 Task: Create a scrum project AgileExpert. Add to scrum project AgileExpert a team member softage.2@softage.net and assign as Project Lead. Add to scrum project AgileExpert a team member softage.3@softage.net
Action: Mouse moved to (239, 76)
Screenshot: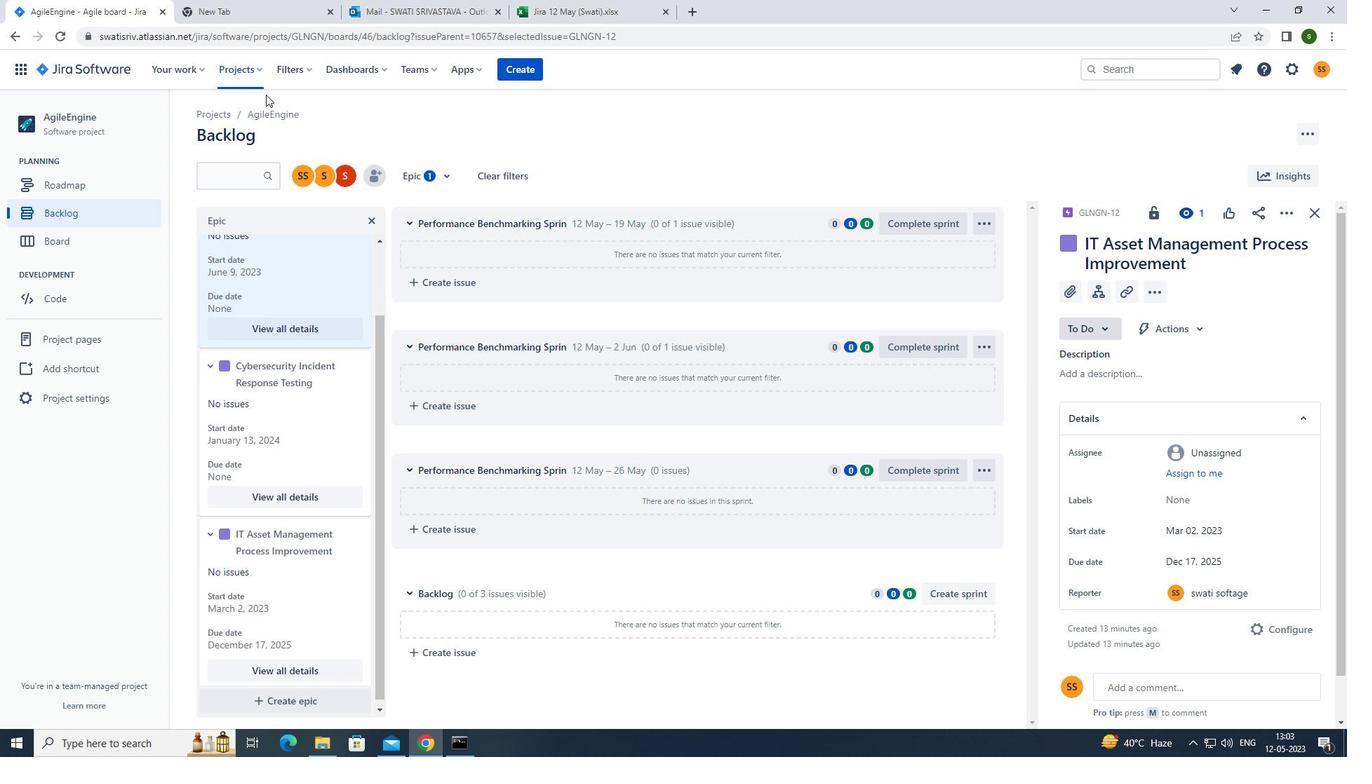 
Action: Mouse pressed left at (239, 76)
Screenshot: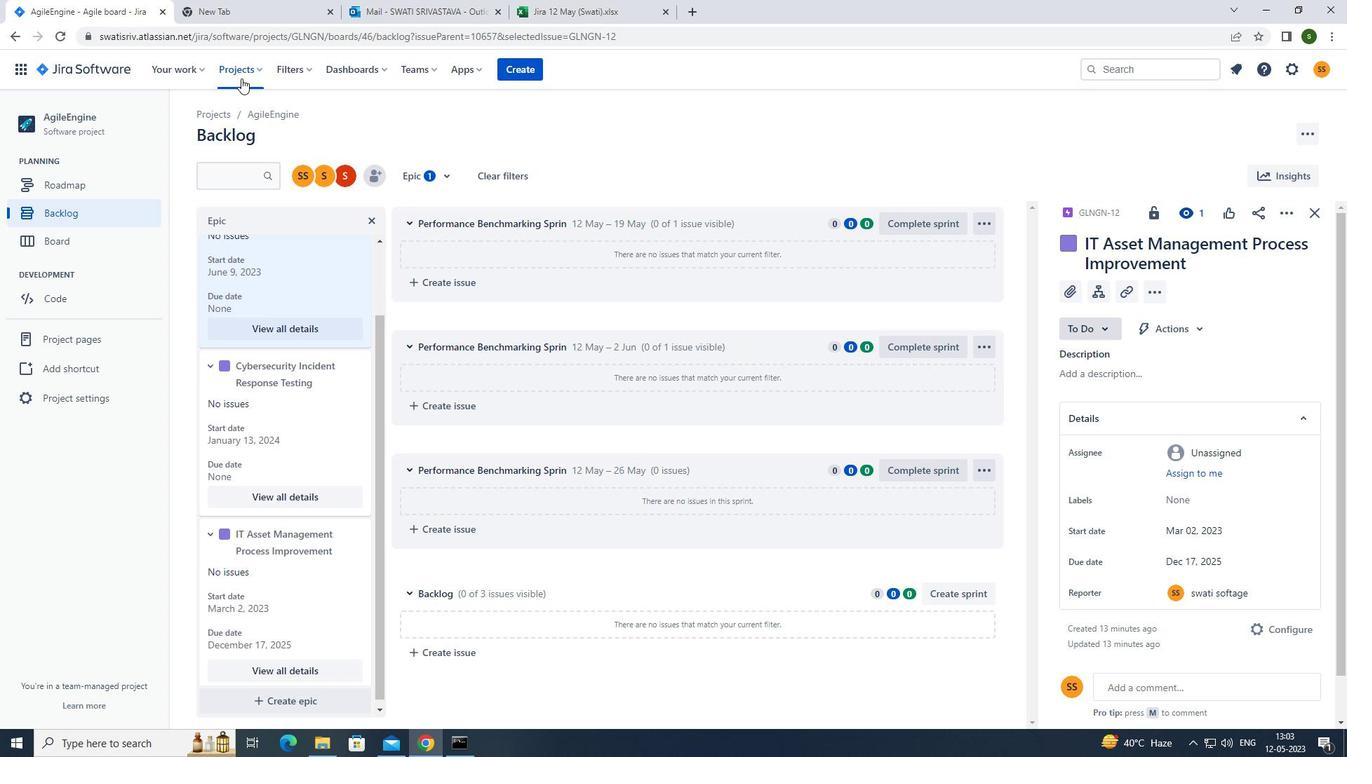 
Action: Mouse moved to (265, 349)
Screenshot: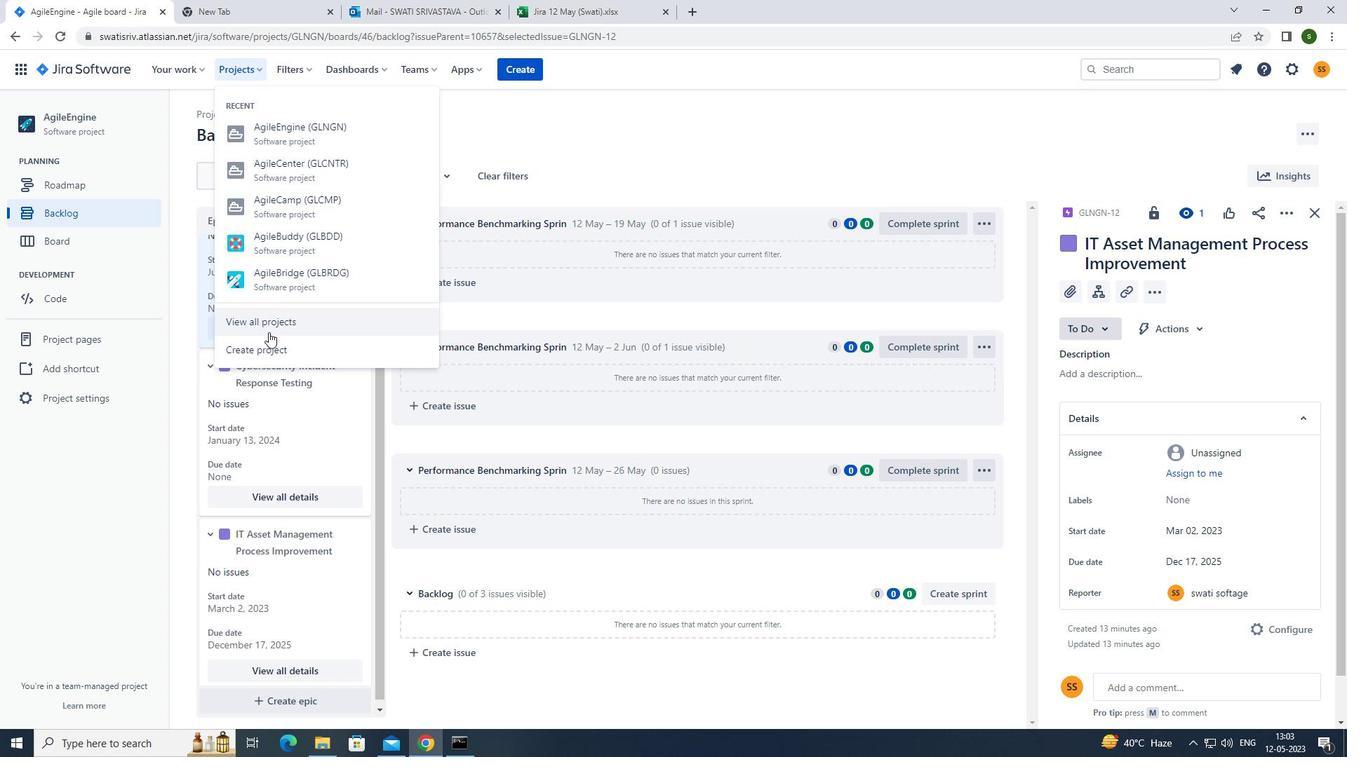 
Action: Mouse pressed left at (265, 349)
Screenshot: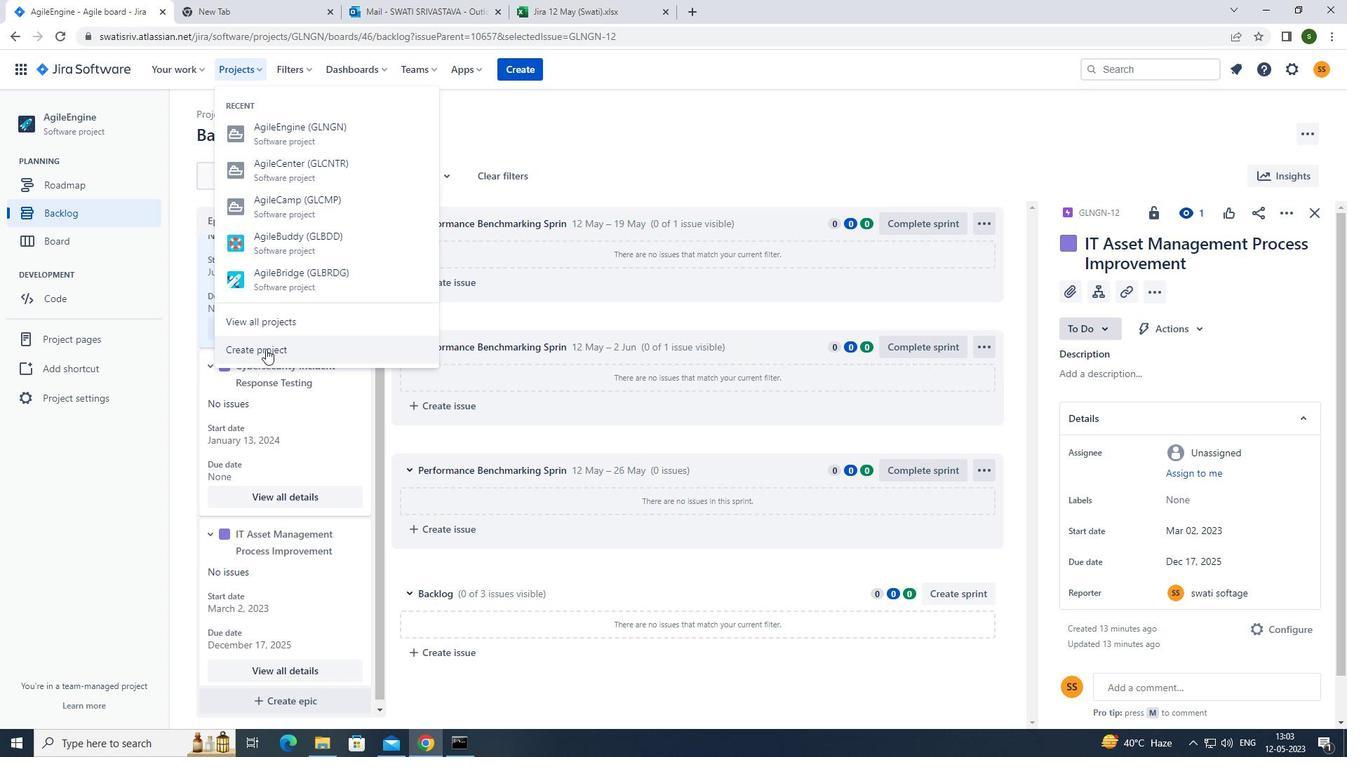 
Action: Mouse moved to (879, 337)
Screenshot: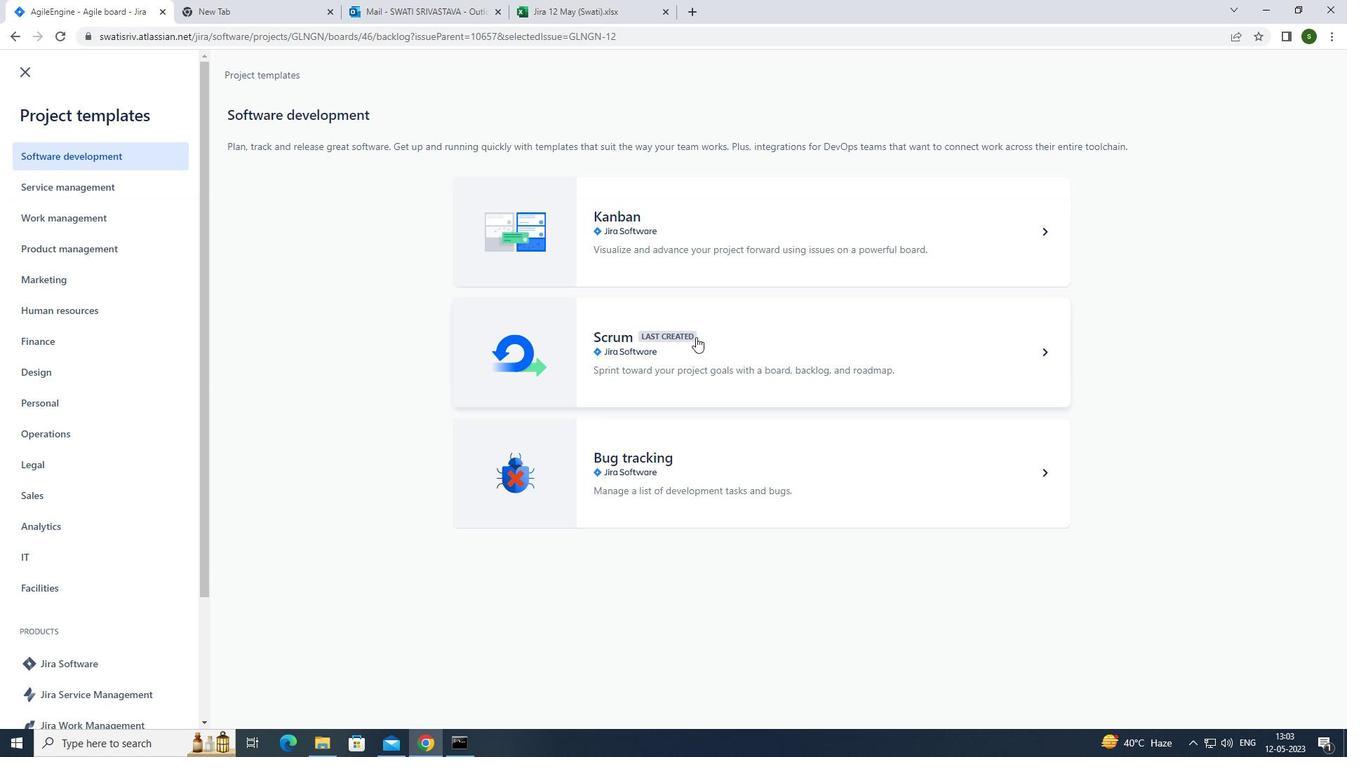 
Action: Mouse pressed left at (879, 337)
Screenshot: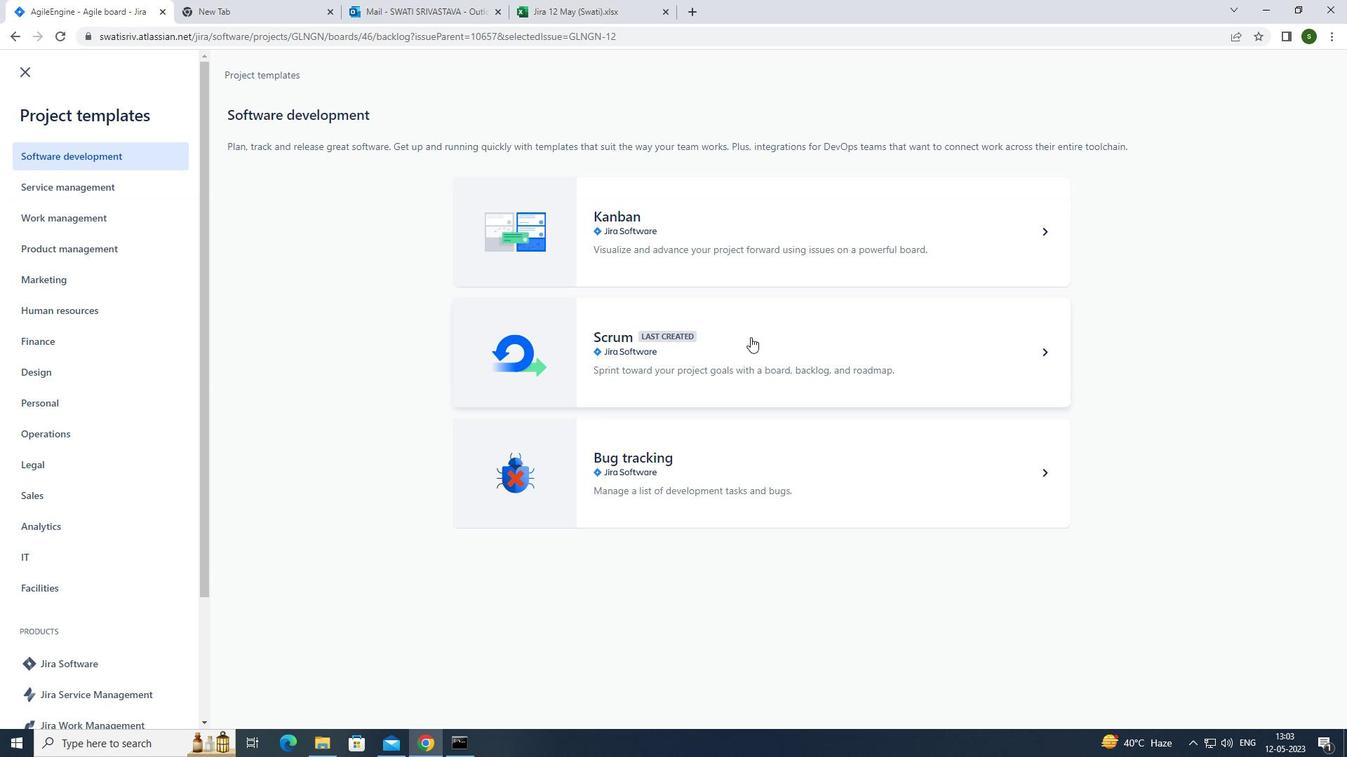 
Action: Mouse moved to (1045, 695)
Screenshot: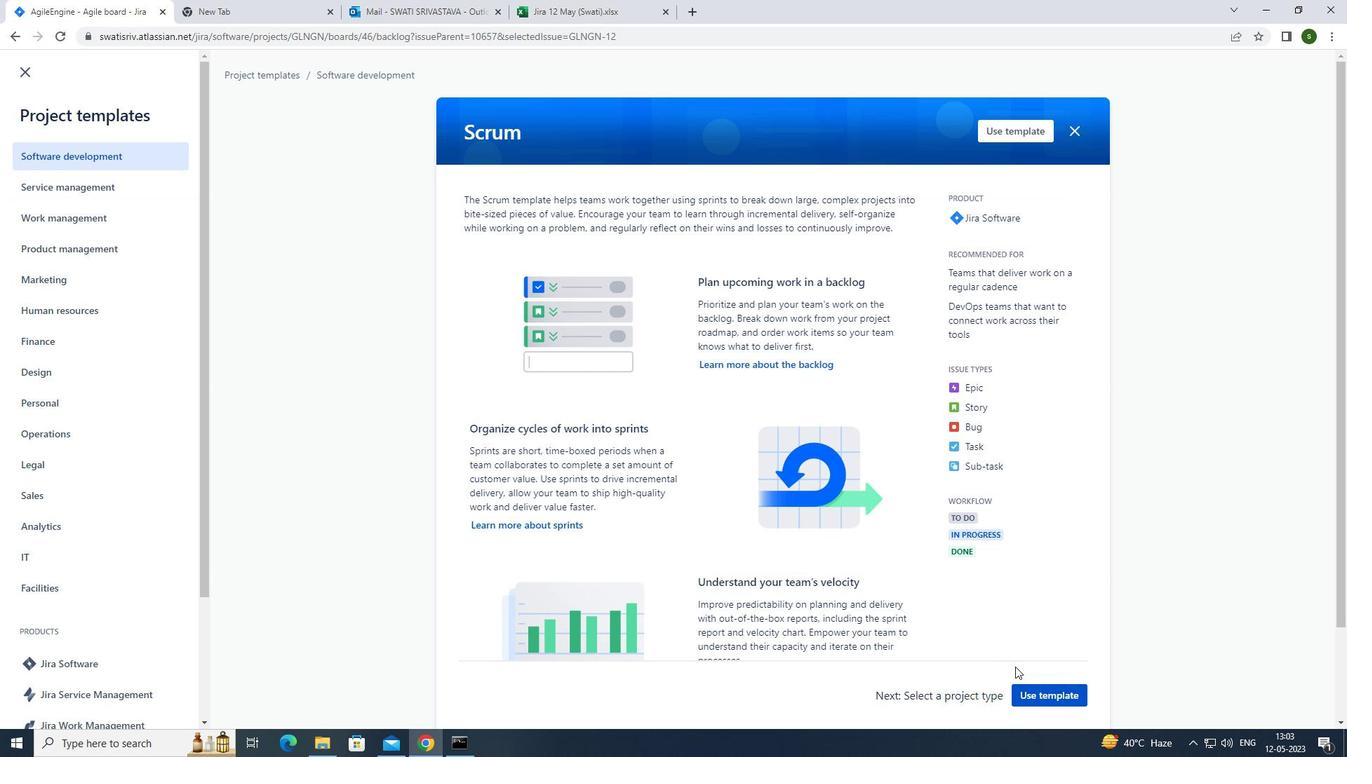 
Action: Mouse pressed left at (1045, 695)
Screenshot: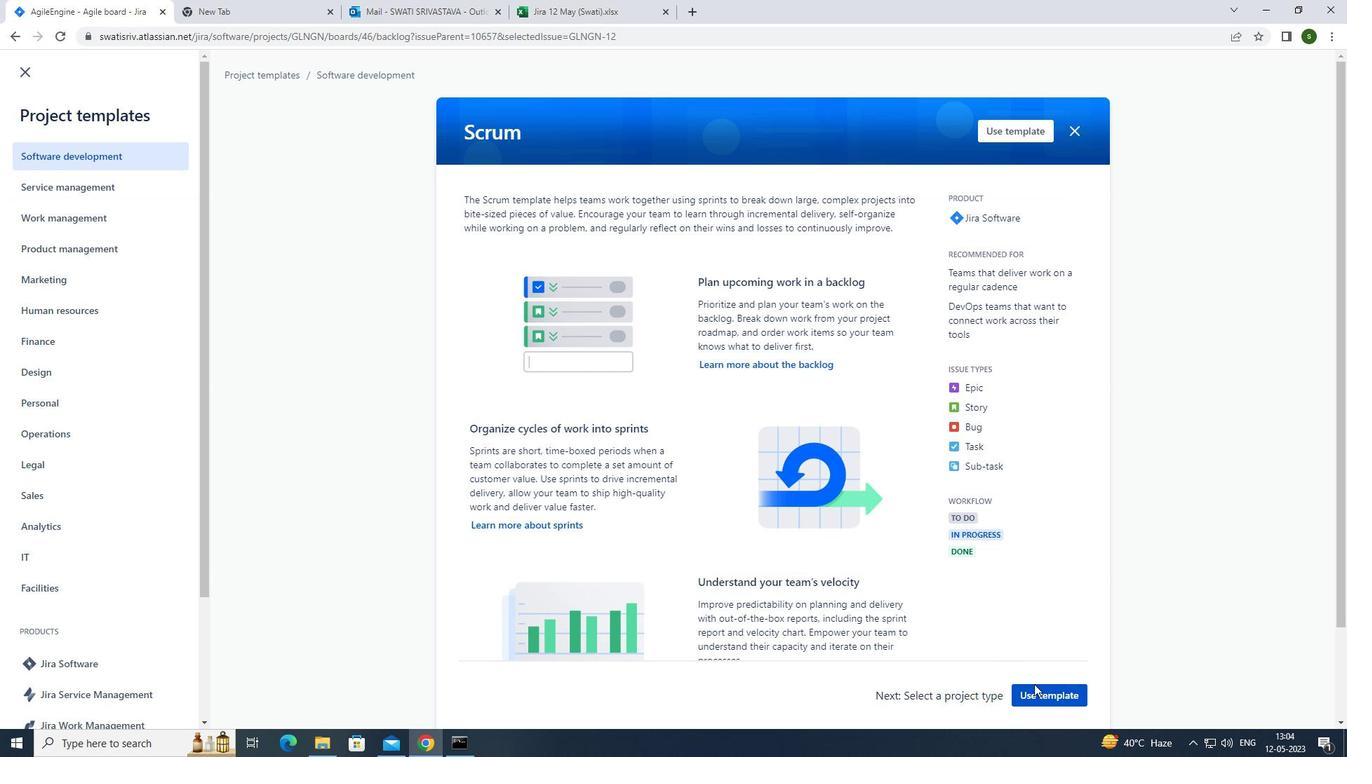 
Action: Mouse moved to (583, 682)
Screenshot: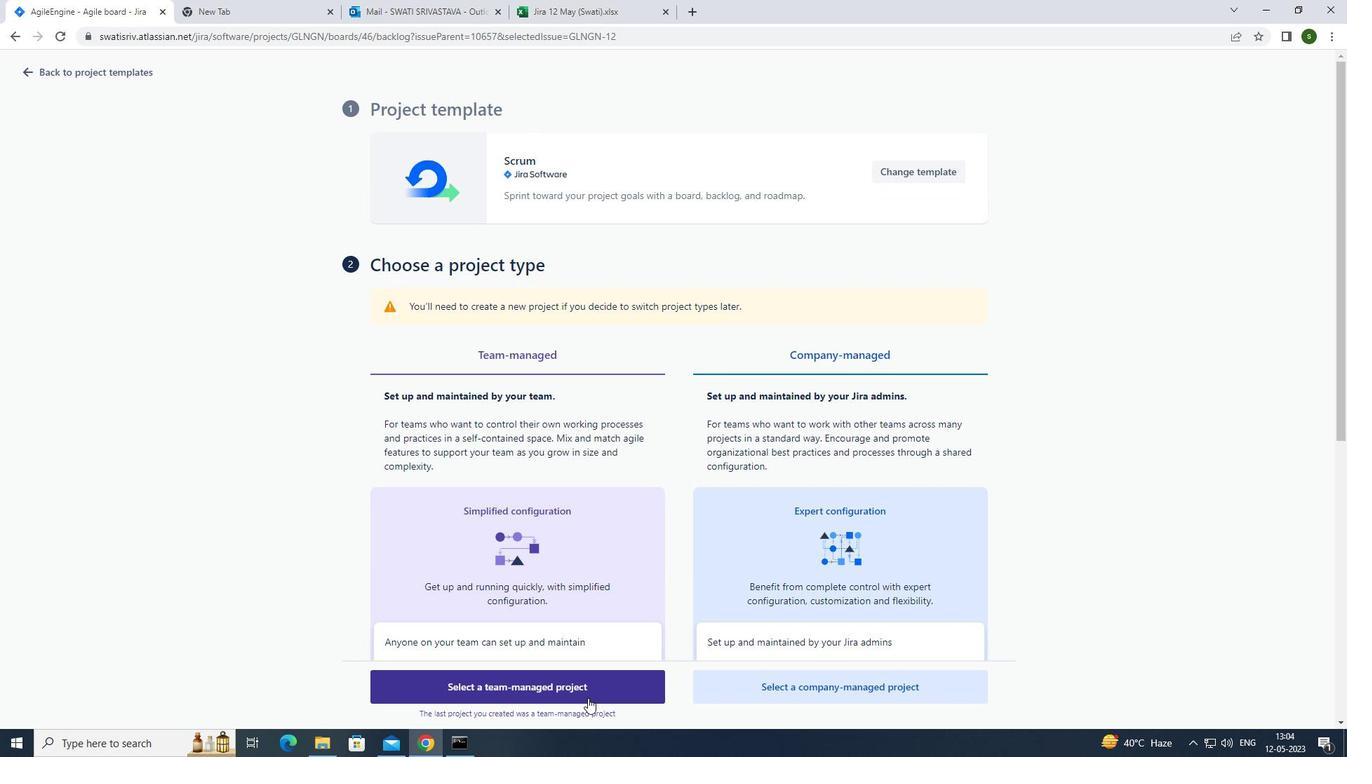 
Action: Mouse pressed left at (583, 682)
Screenshot: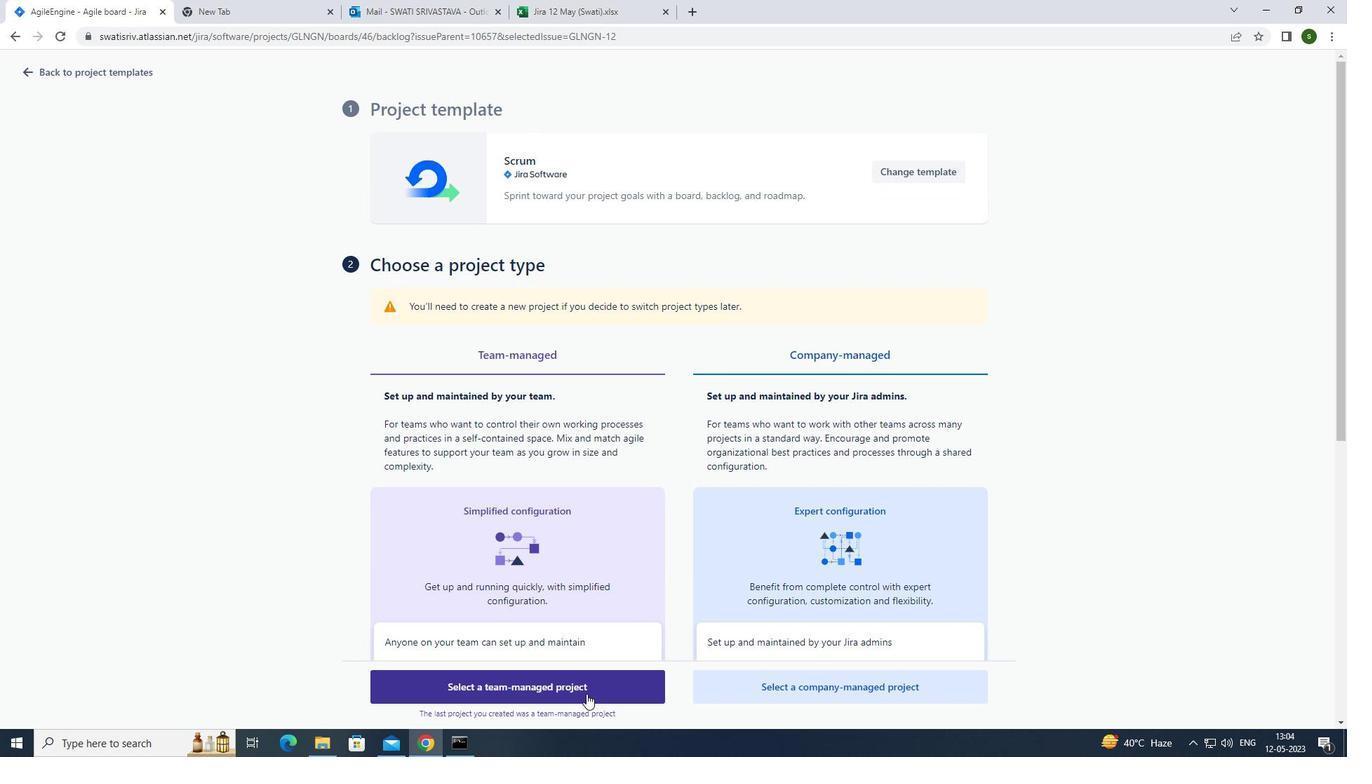 
Action: Mouse moved to (454, 317)
Screenshot: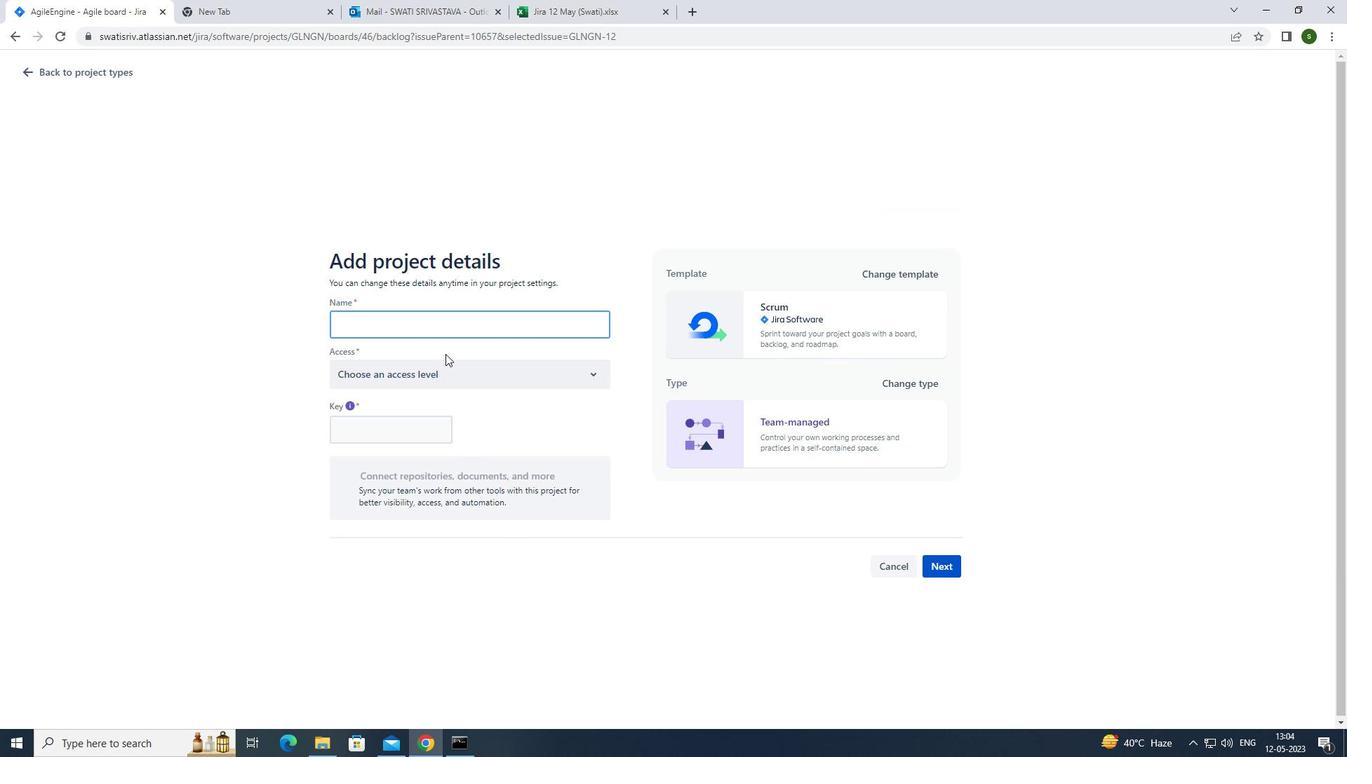
Action: Mouse pressed left at (454, 317)
Screenshot: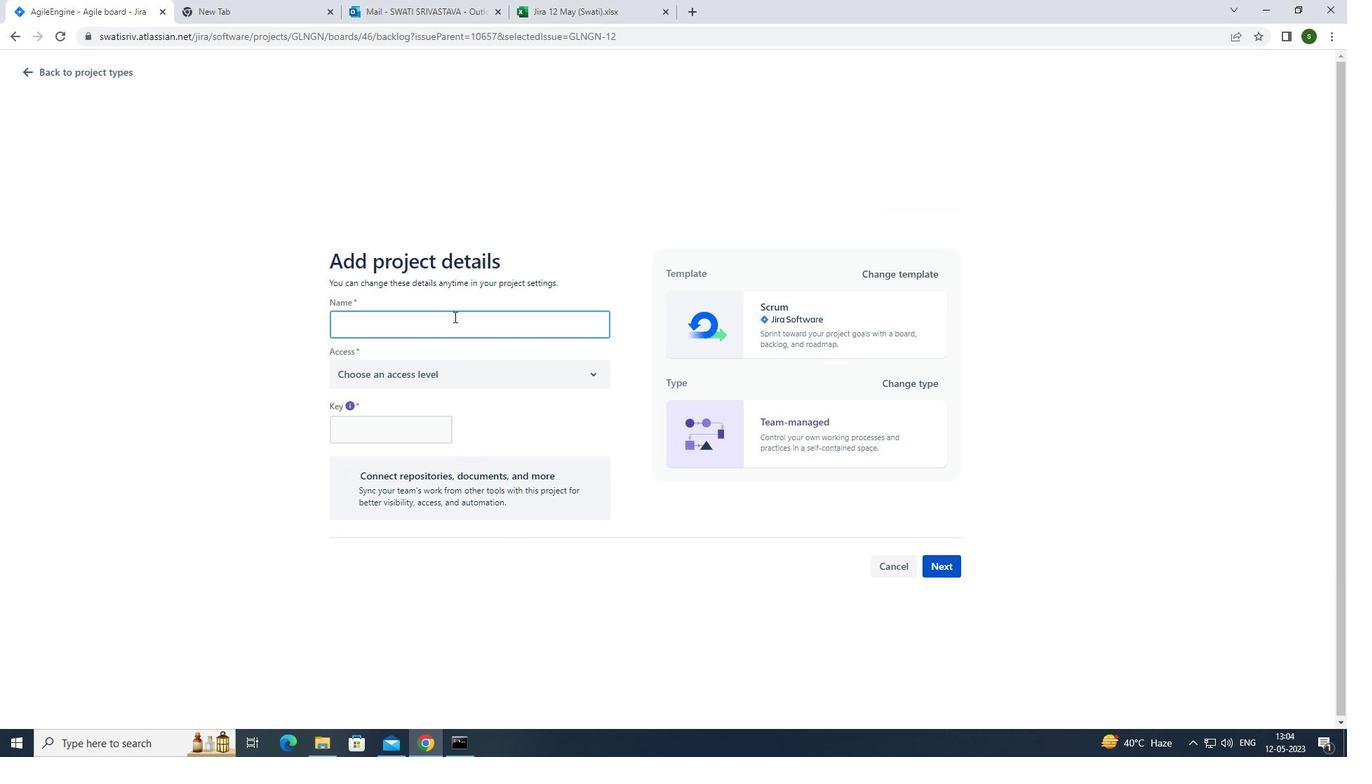 
Action: Key pressed <Key.caps_lock>a<Key.caps_lock>gile<Key.caps_lock>e<Key.caps_lock>xpert
Screenshot: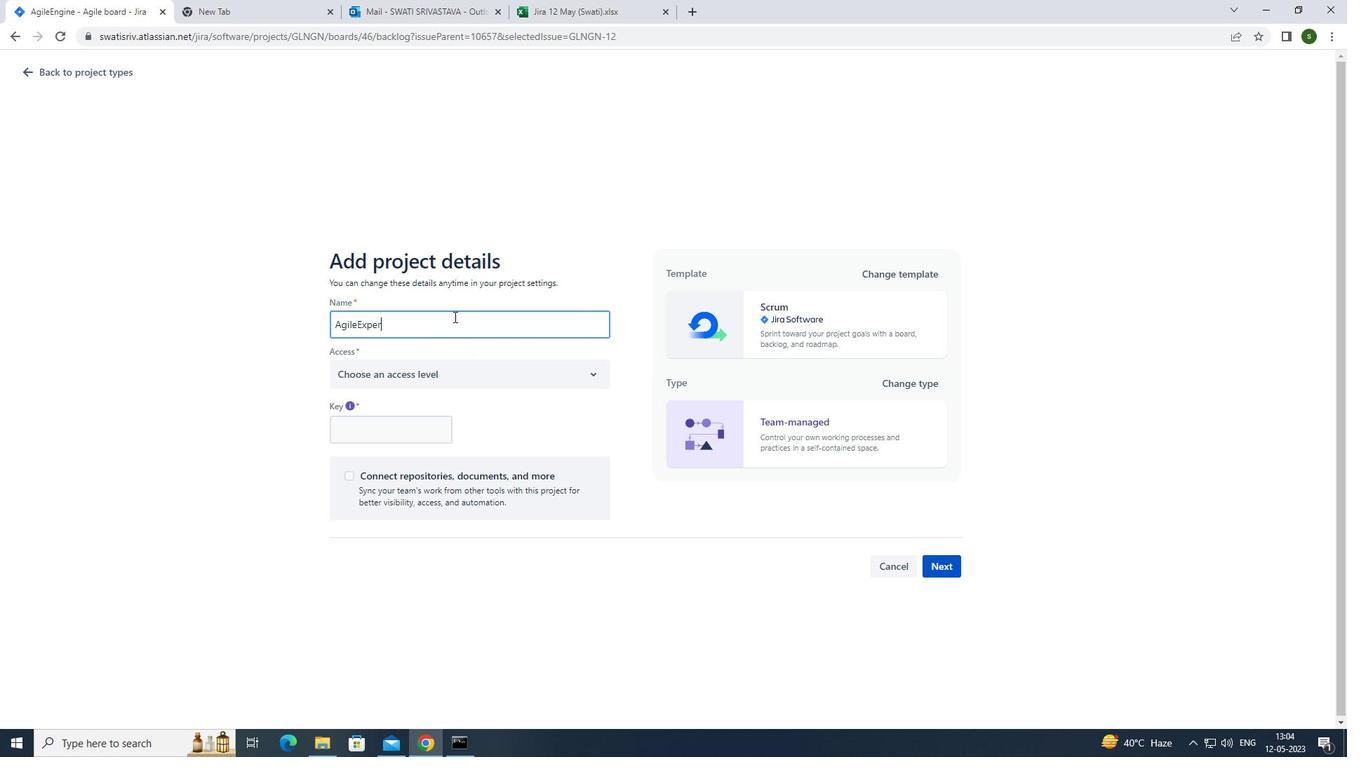 
Action: Mouse moved to (477, 376)
Screenshot: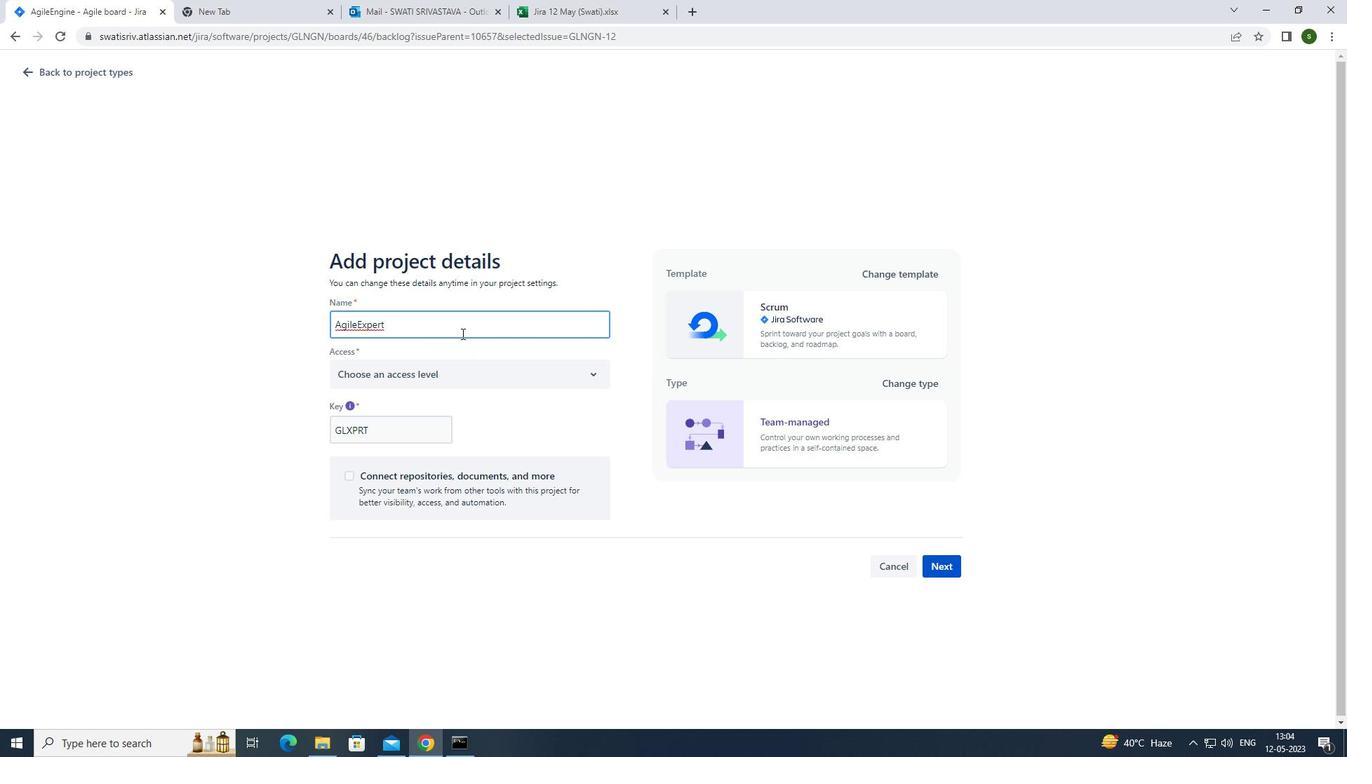 
Action: Mouse pressed left at (477, 376)
Screenshot: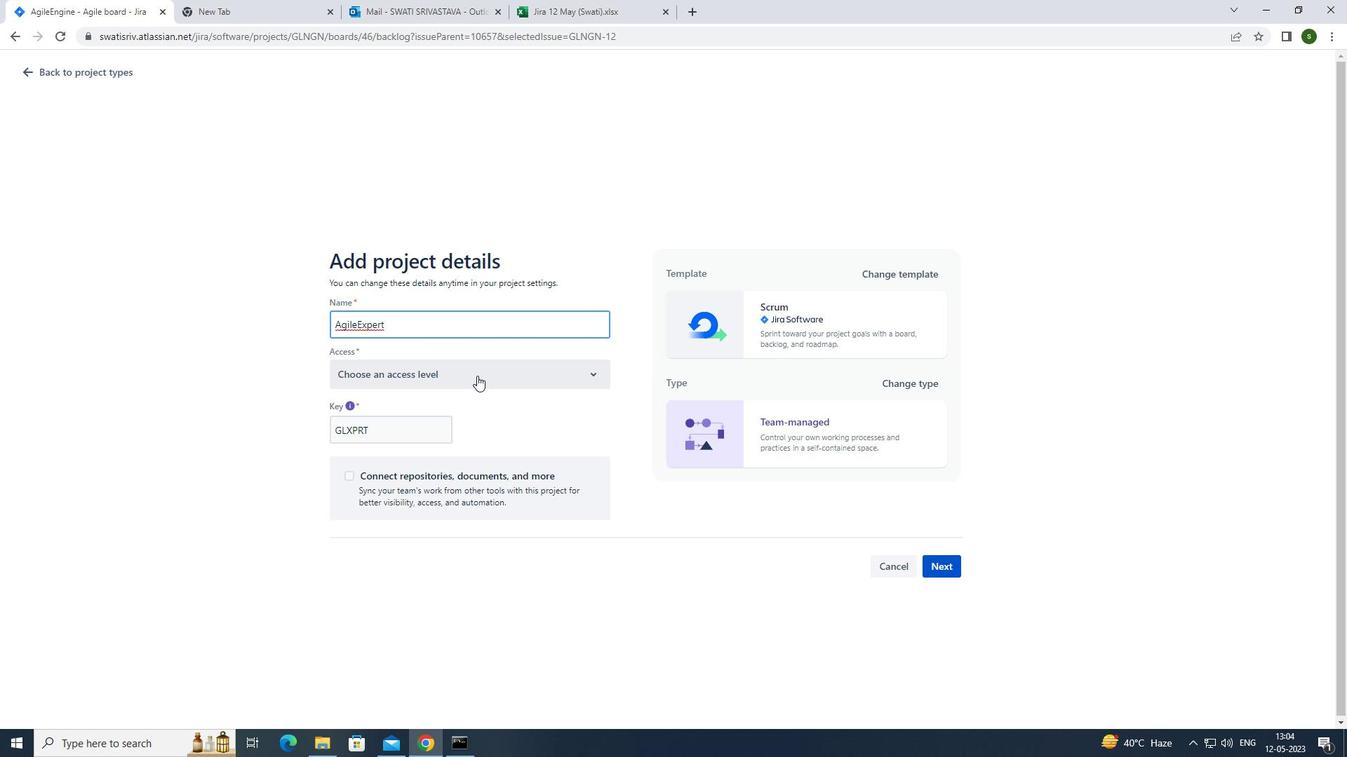 
Action: Mouse moved to (450, 410)
Screenshot: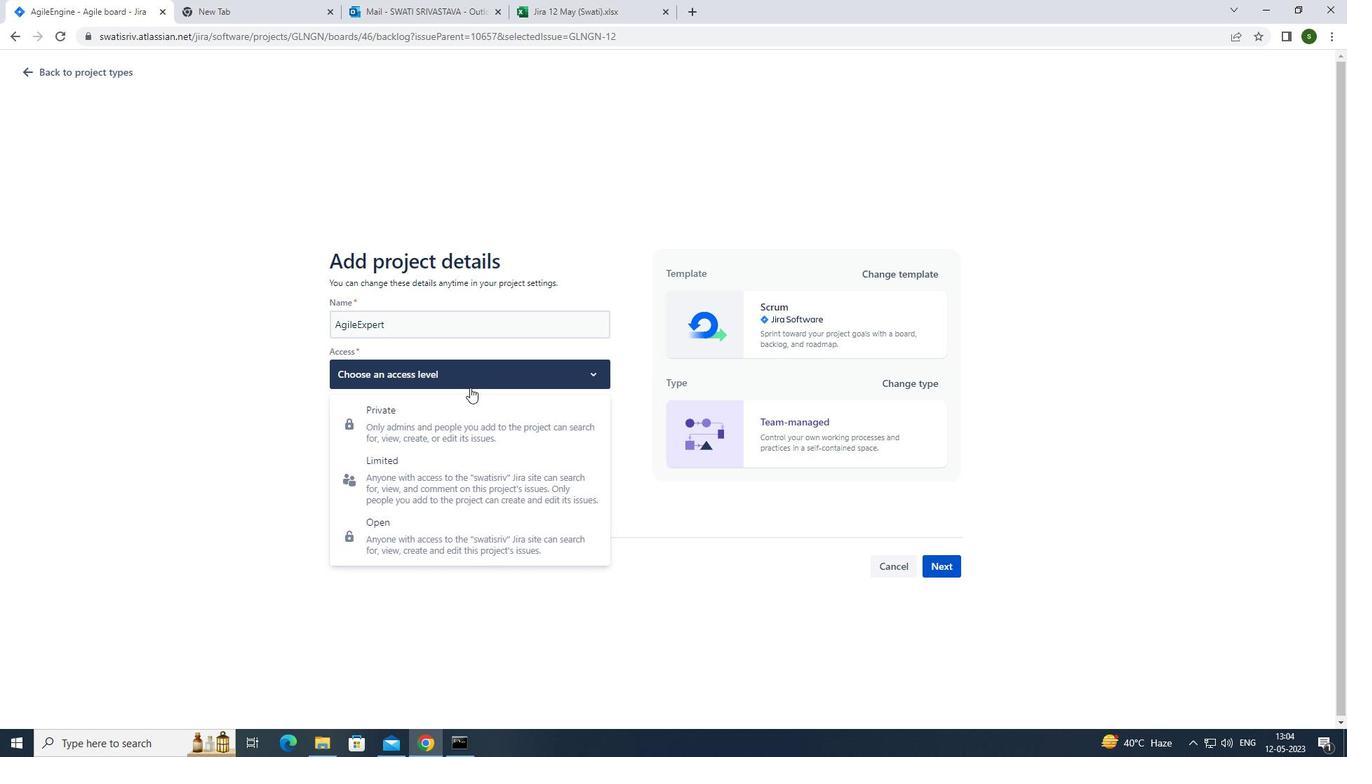 
Action: Mouse pressed left at (450, 410)
Screenshot: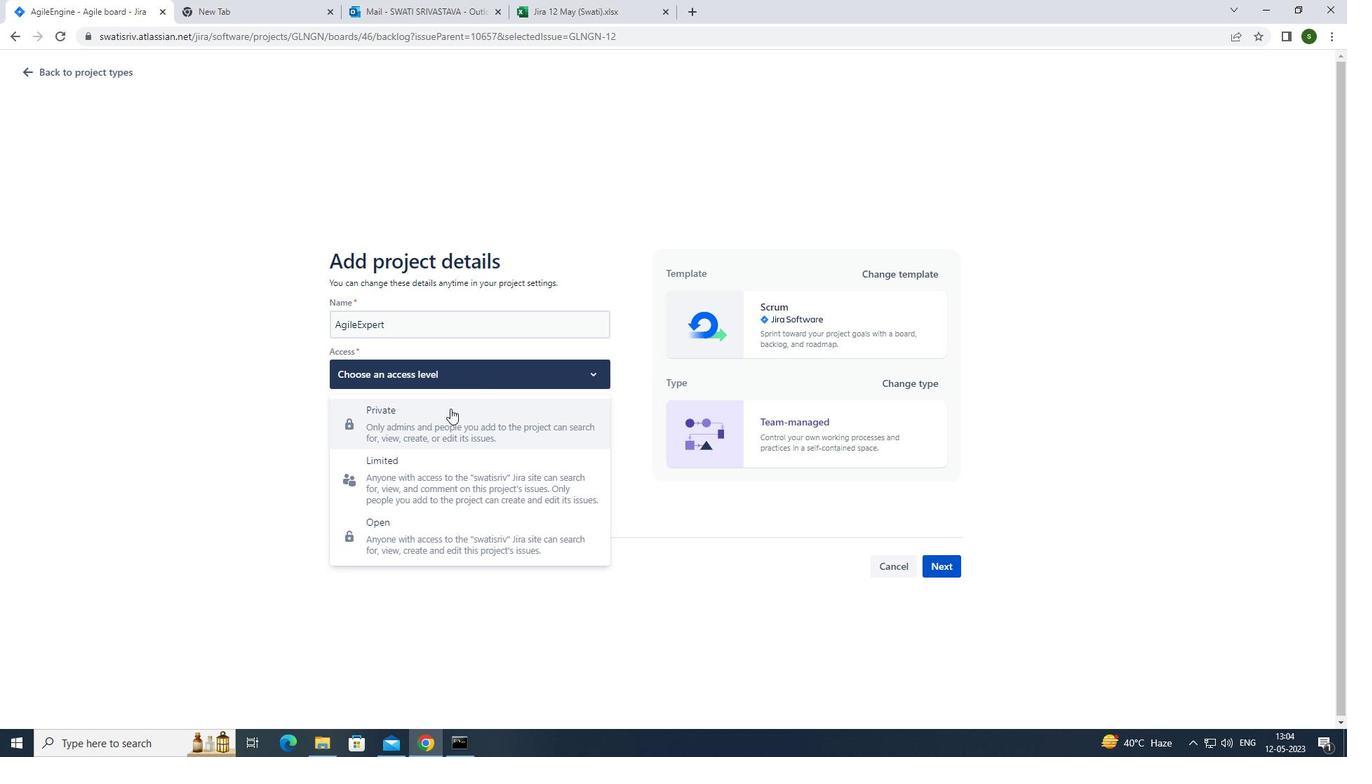 
Action: Mouse moved to (938, 575)
Screenshot: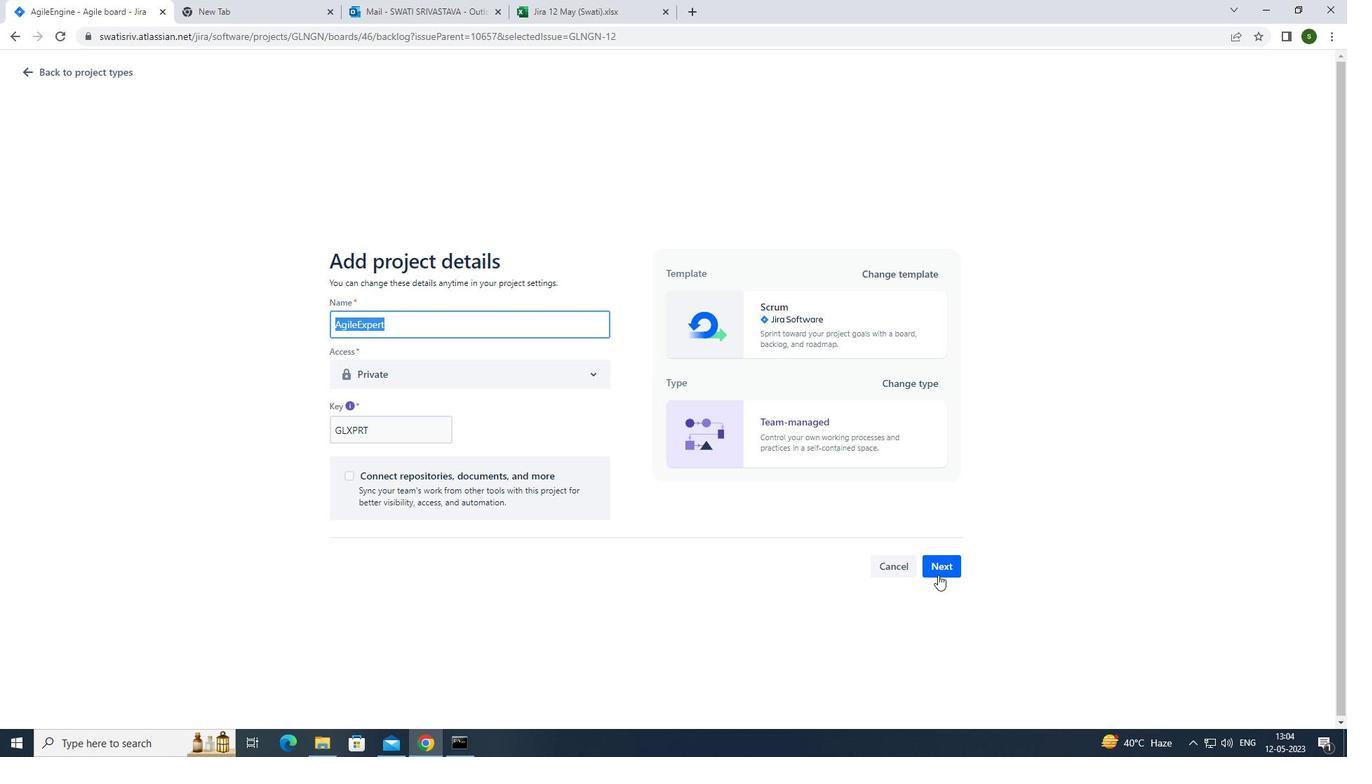 
Action: Mouse pressed left at (938, 575)
Screenshot: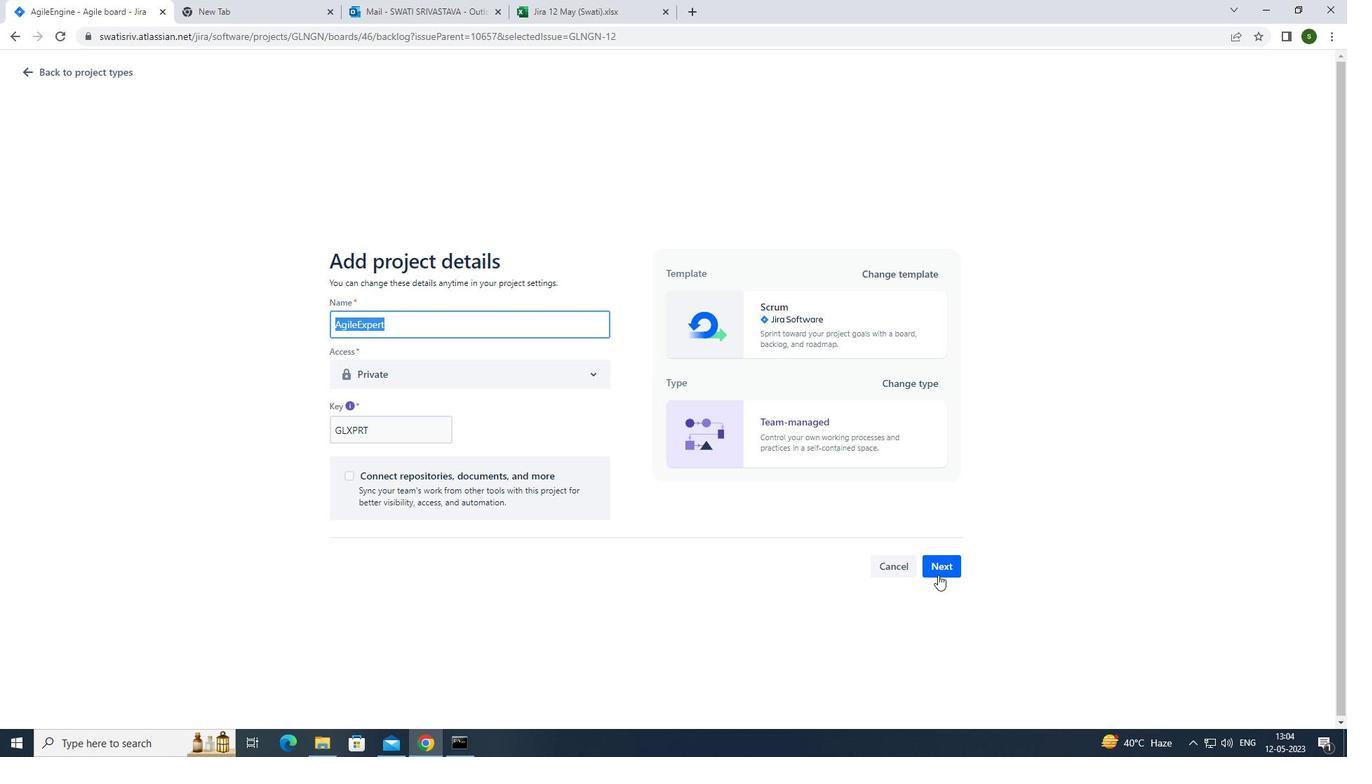 
Action: Mouse moved to (853, 486)
Screenshot: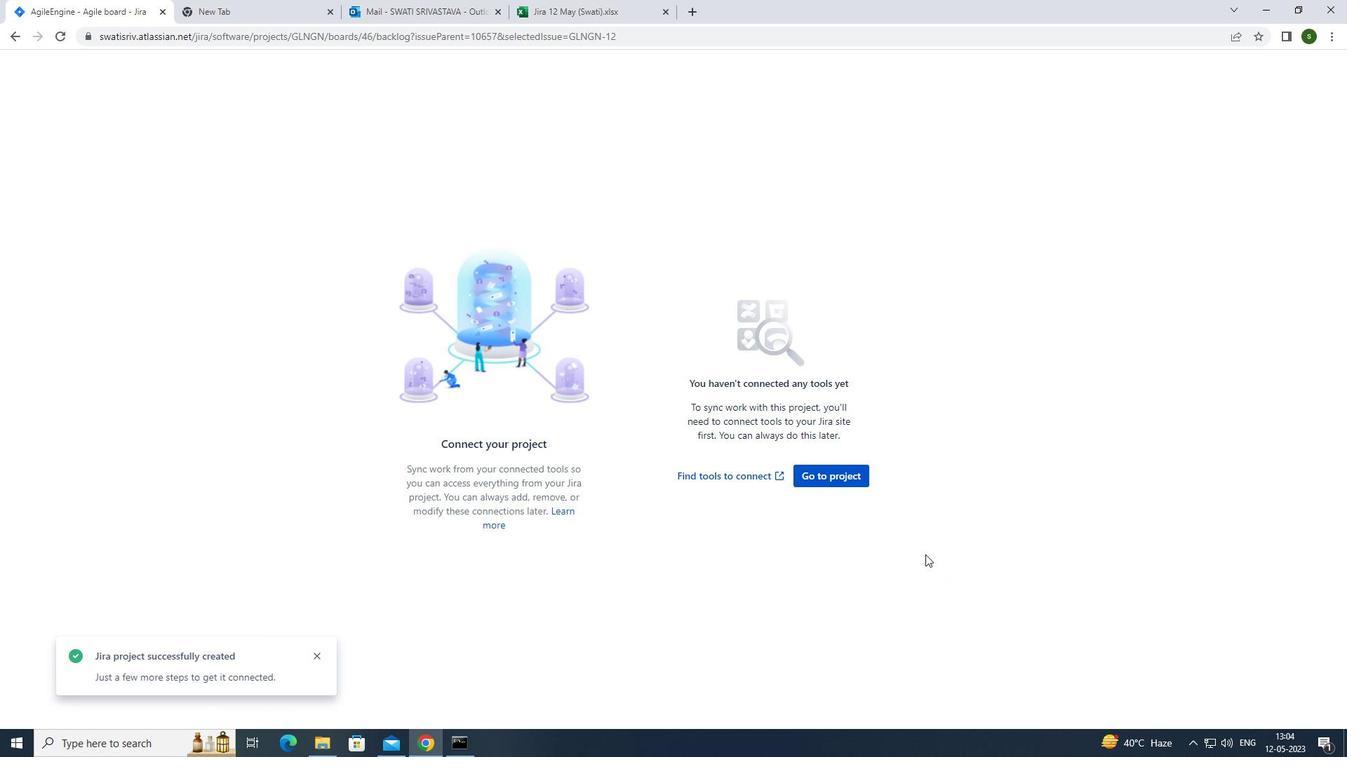 
Action: Mouse pressed left at (853, 486)
Screenshot: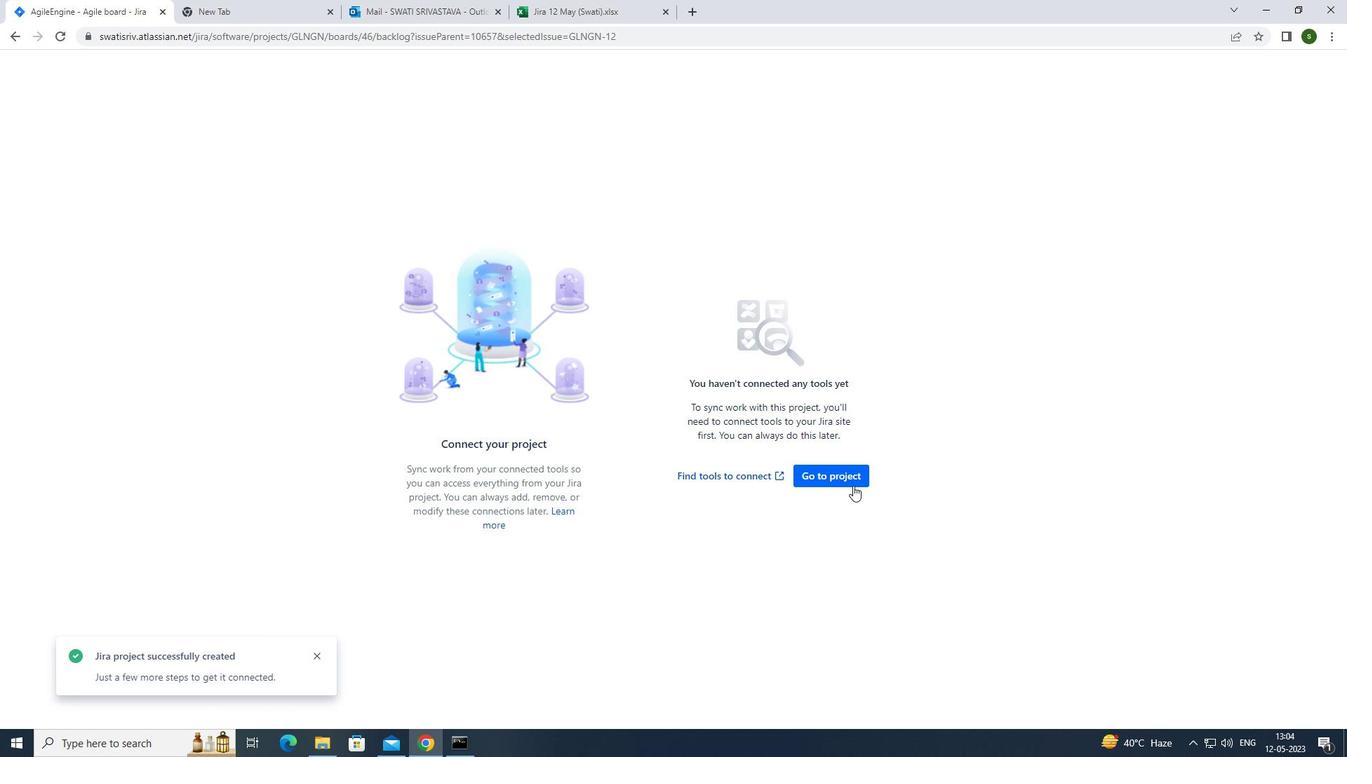 
Action: Mouse moved to (330, 188)
Screenshot: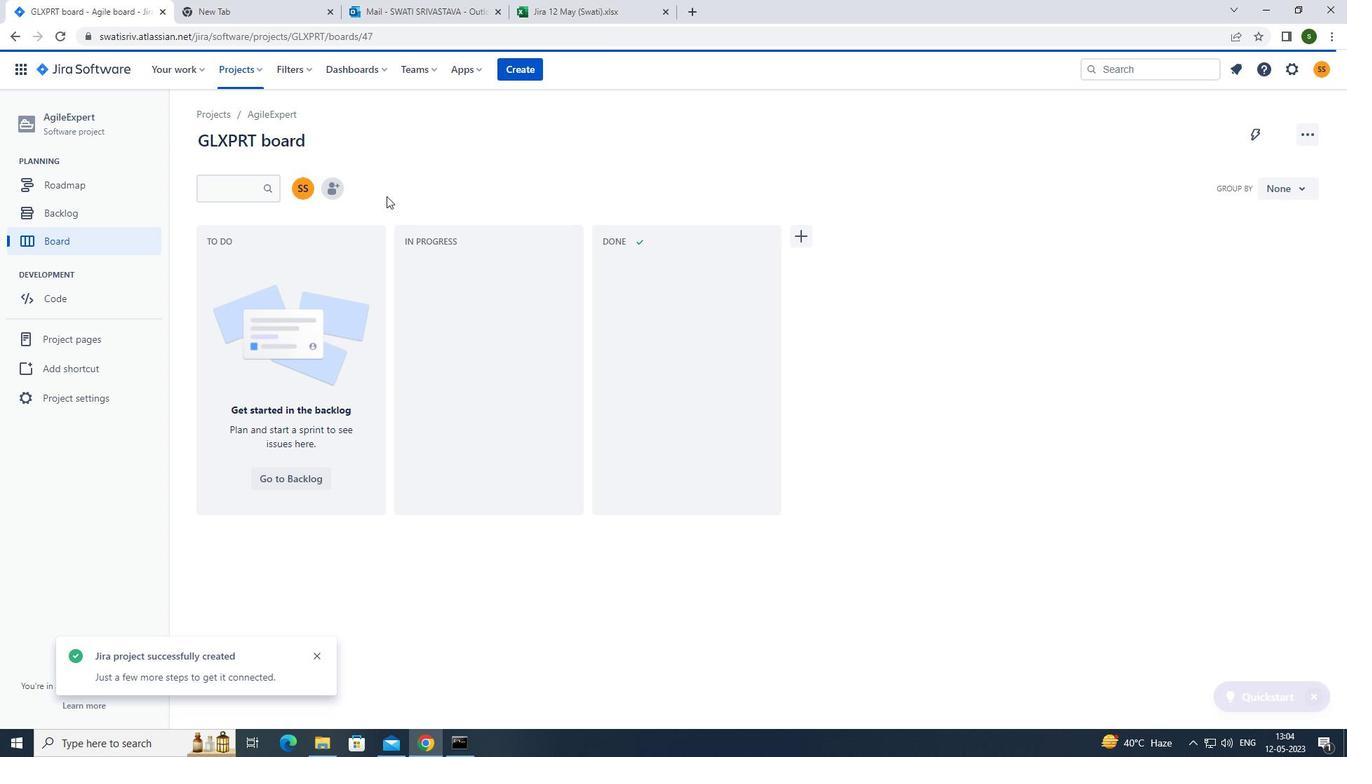 
Action: Mouse pressed left at (330, 188)
Screenshot: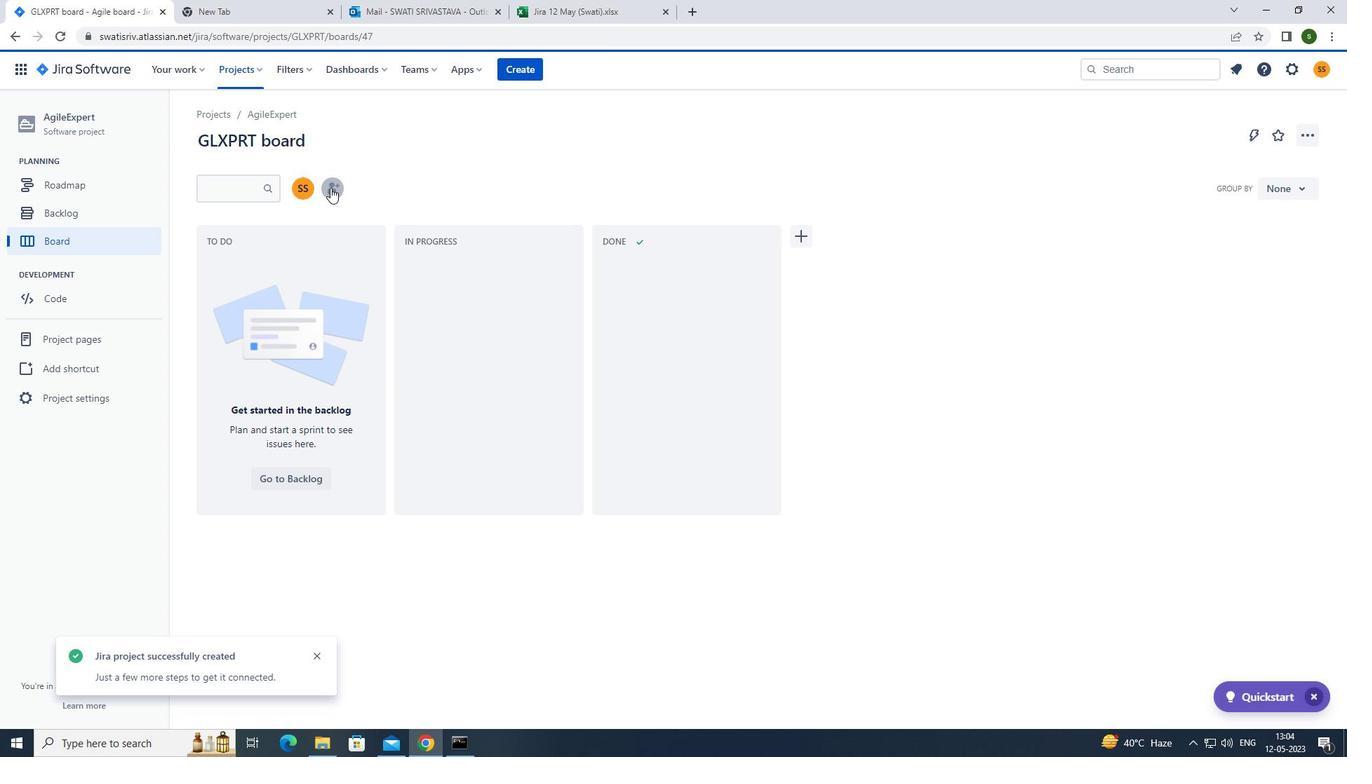 
Action: Mouse moved to (618, 177)
Screenshot: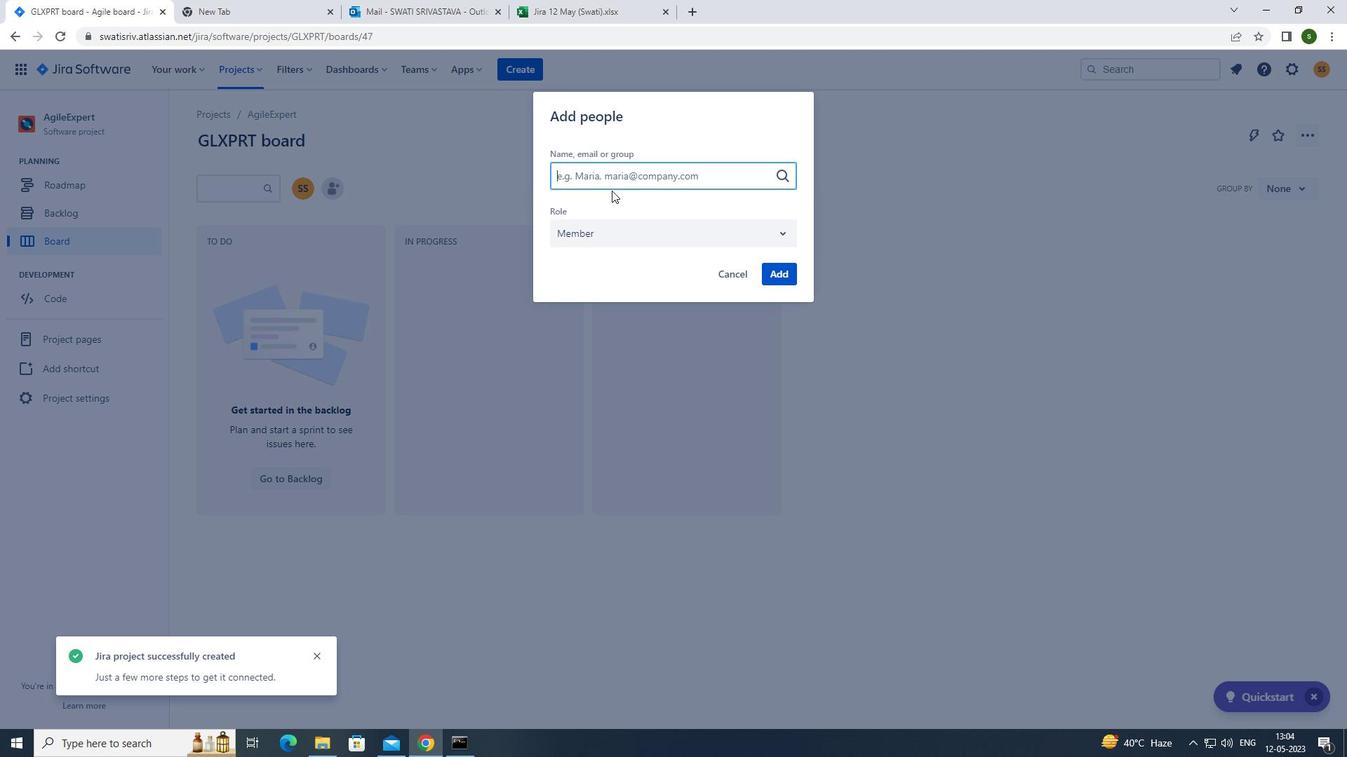 
Action: Key pressed s
Screenshot: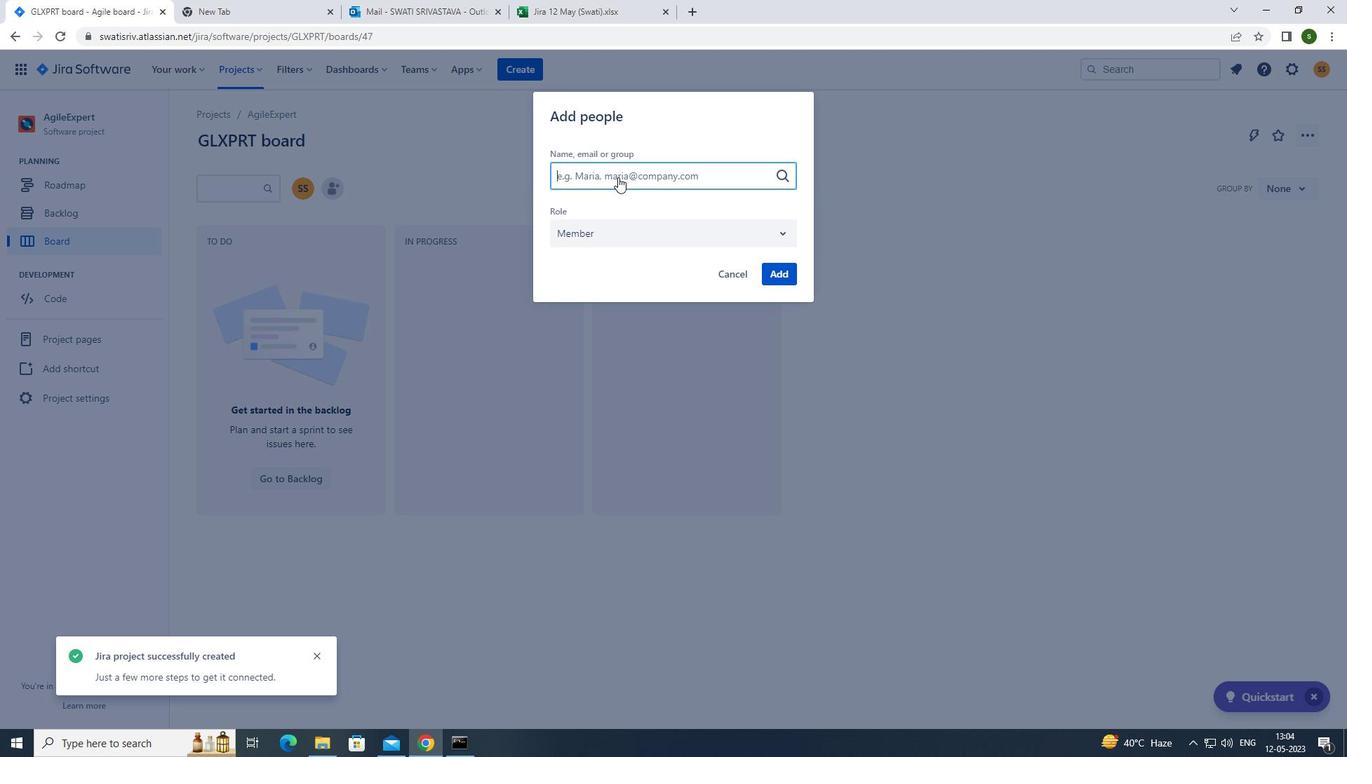 
Action: Mouse moved to (638, 371)
Screenshot: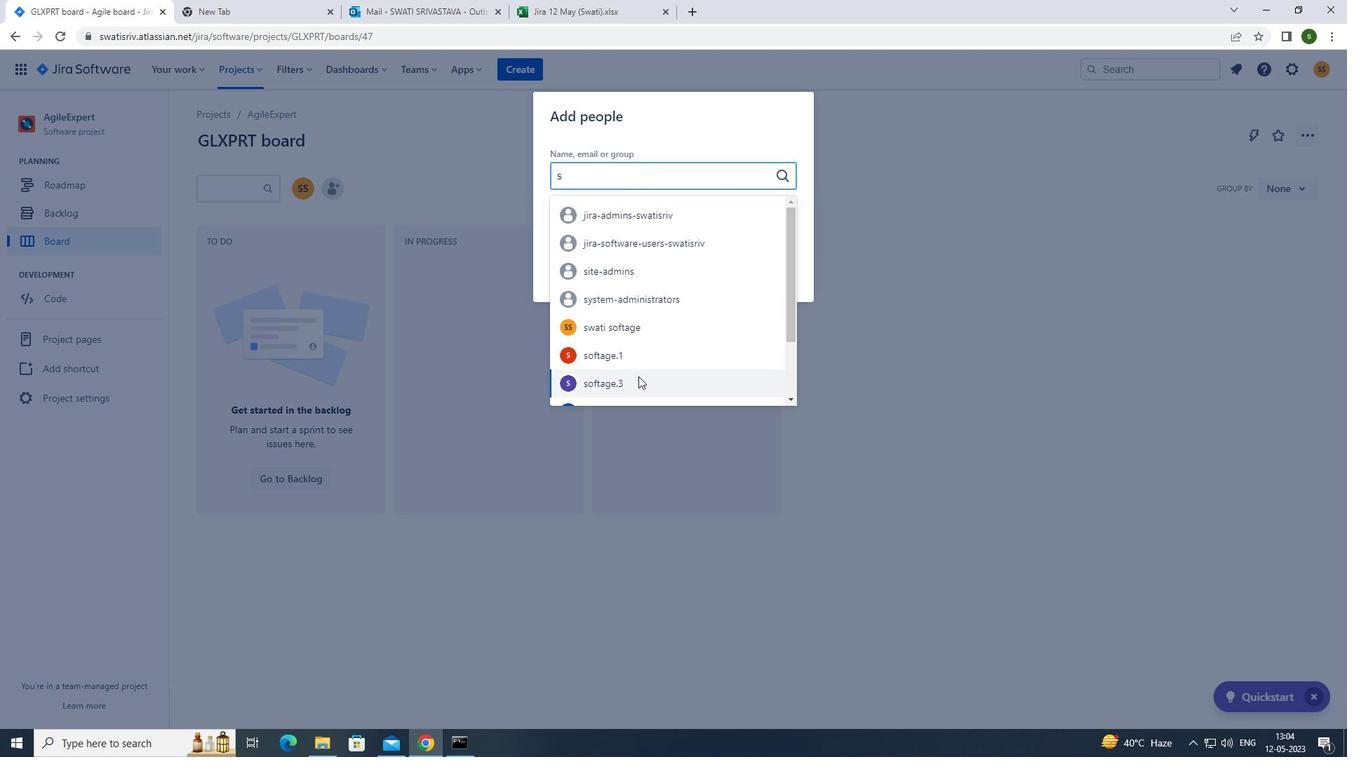 
Action: Mouse scrolled (638, 370) with delta (0, 0)
Screenshot: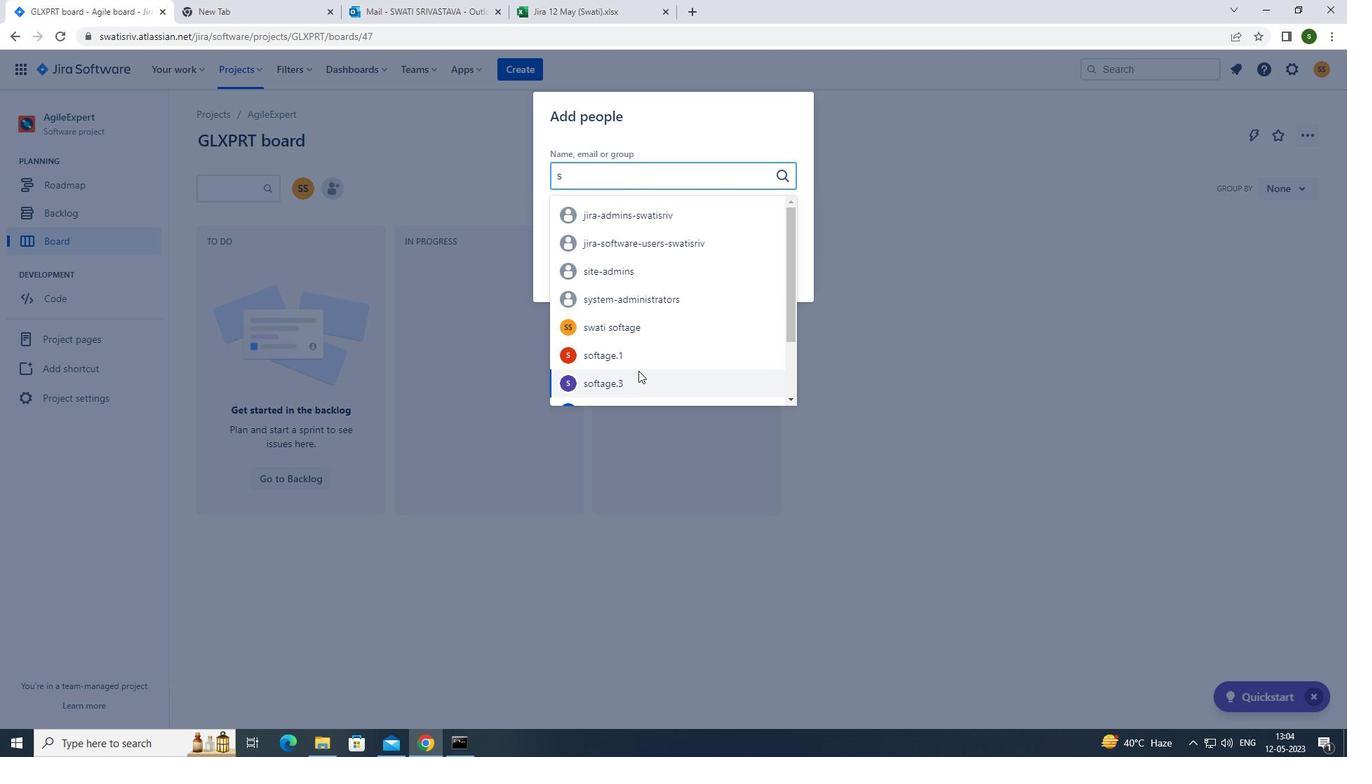 
Action: Mouse scrolled (638, 370) with delta (0, 0)
Screenshot: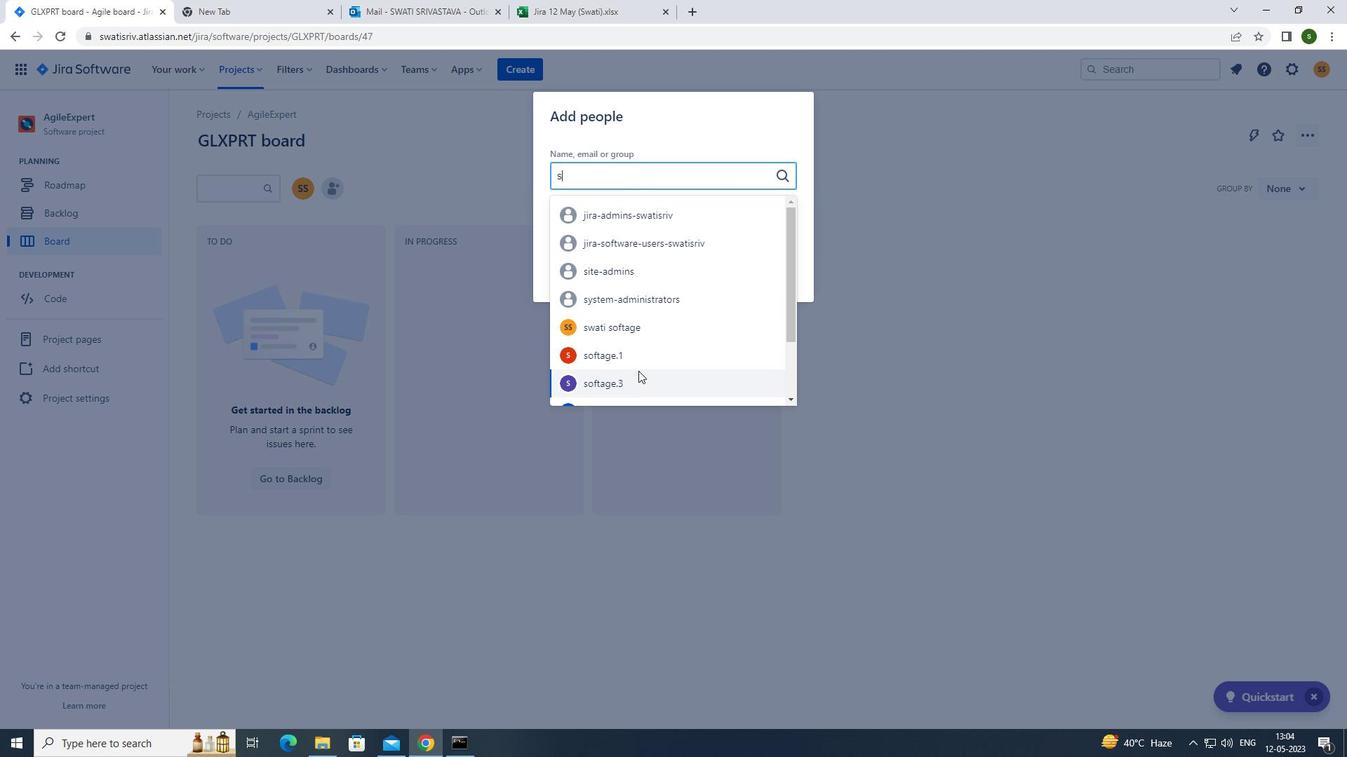 
Action: Mouse moved to (619, 359)
Screenshot: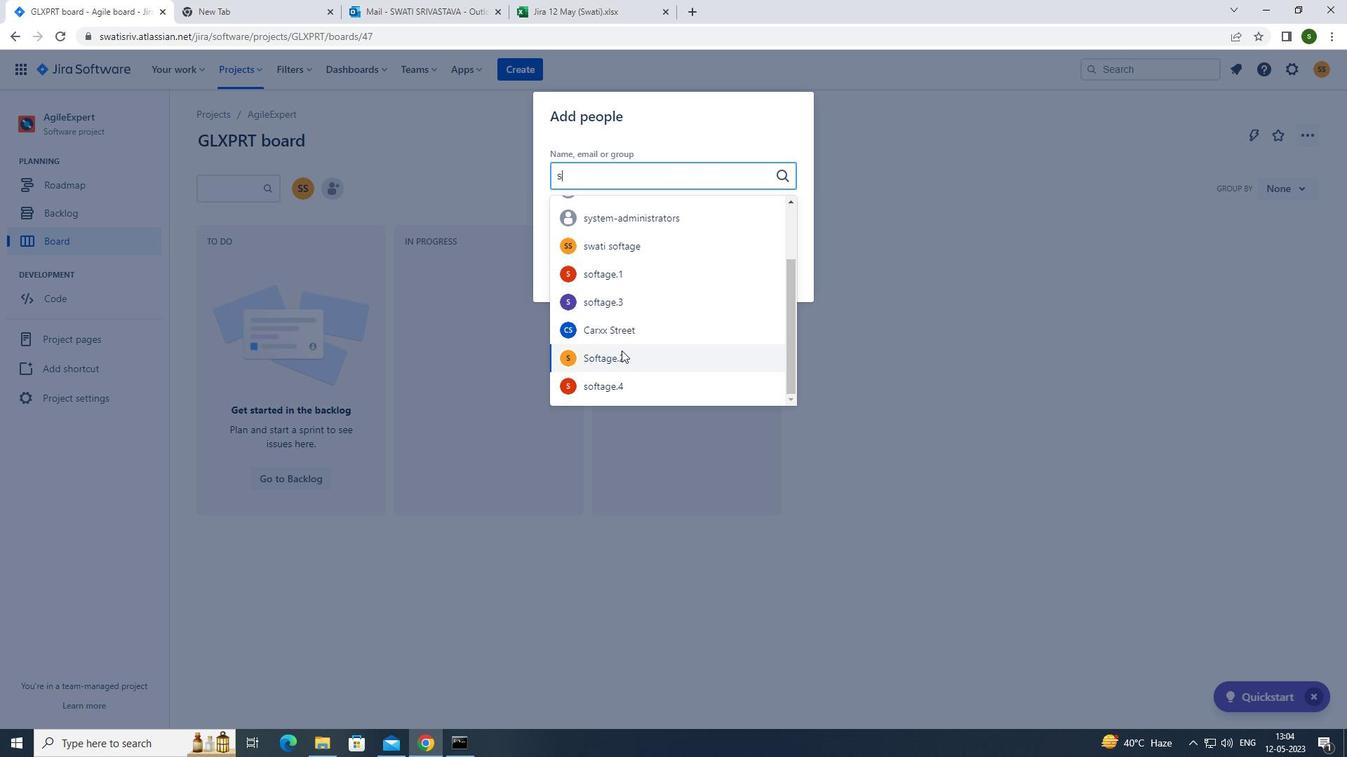 
Action: Mouse pressed left at (619, 359)
Screenshot: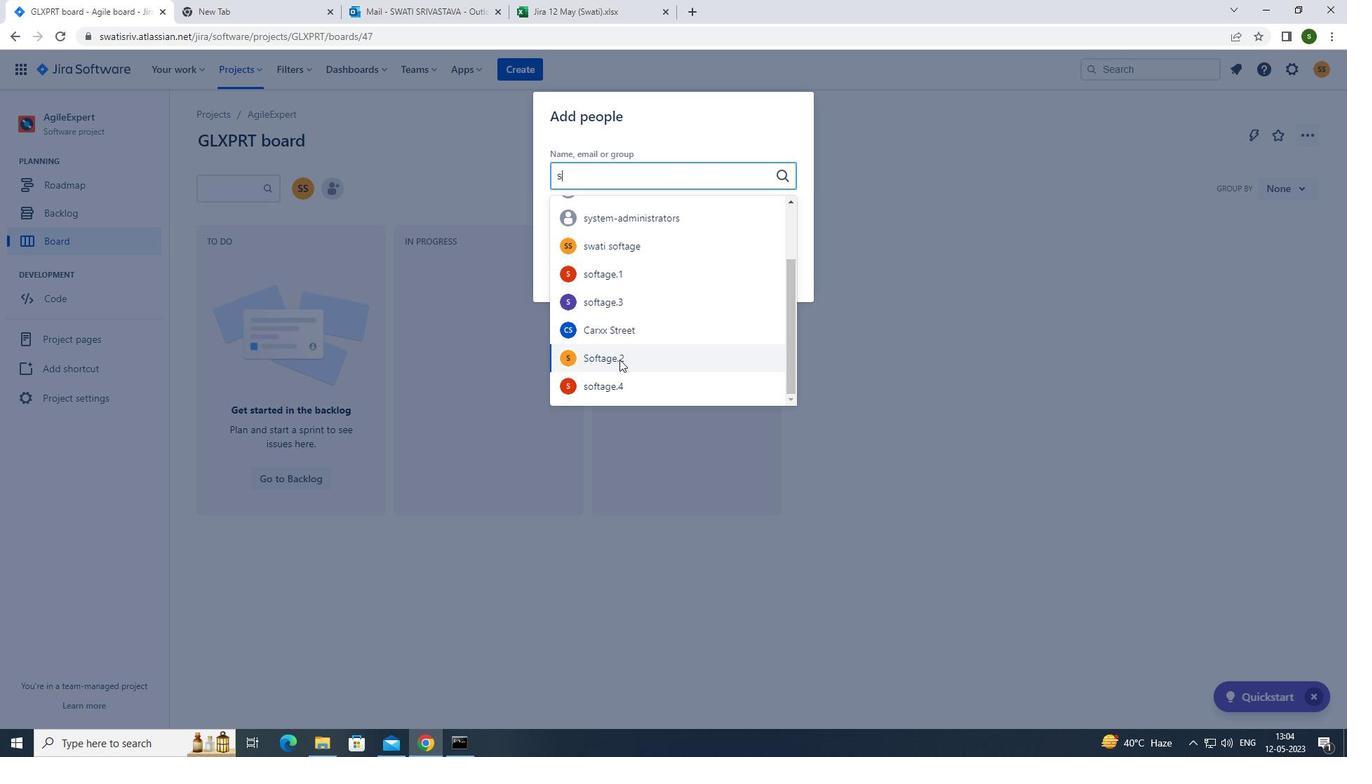 
Action: Mouse moved to (774, 272)
Screenshot: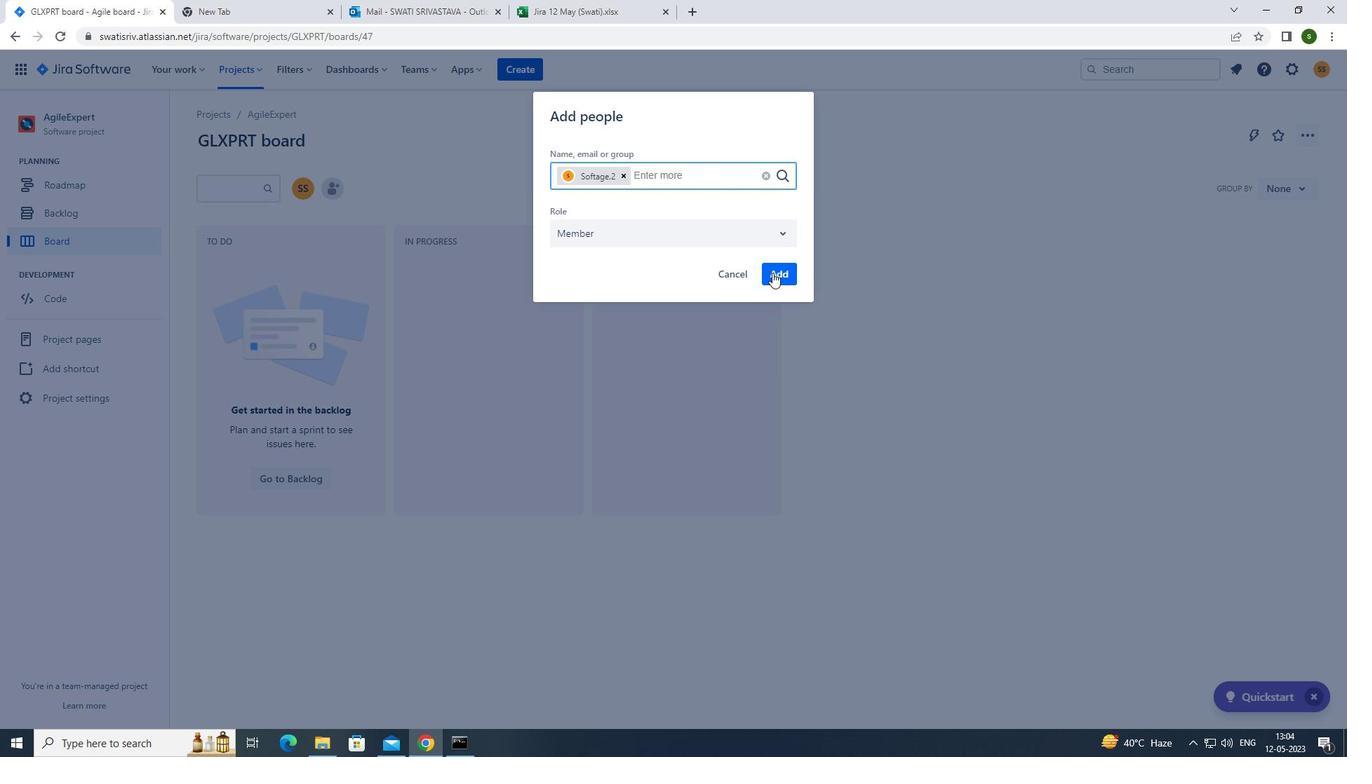 
Action: Mouse pressed left at (774, 272)
Screenshot: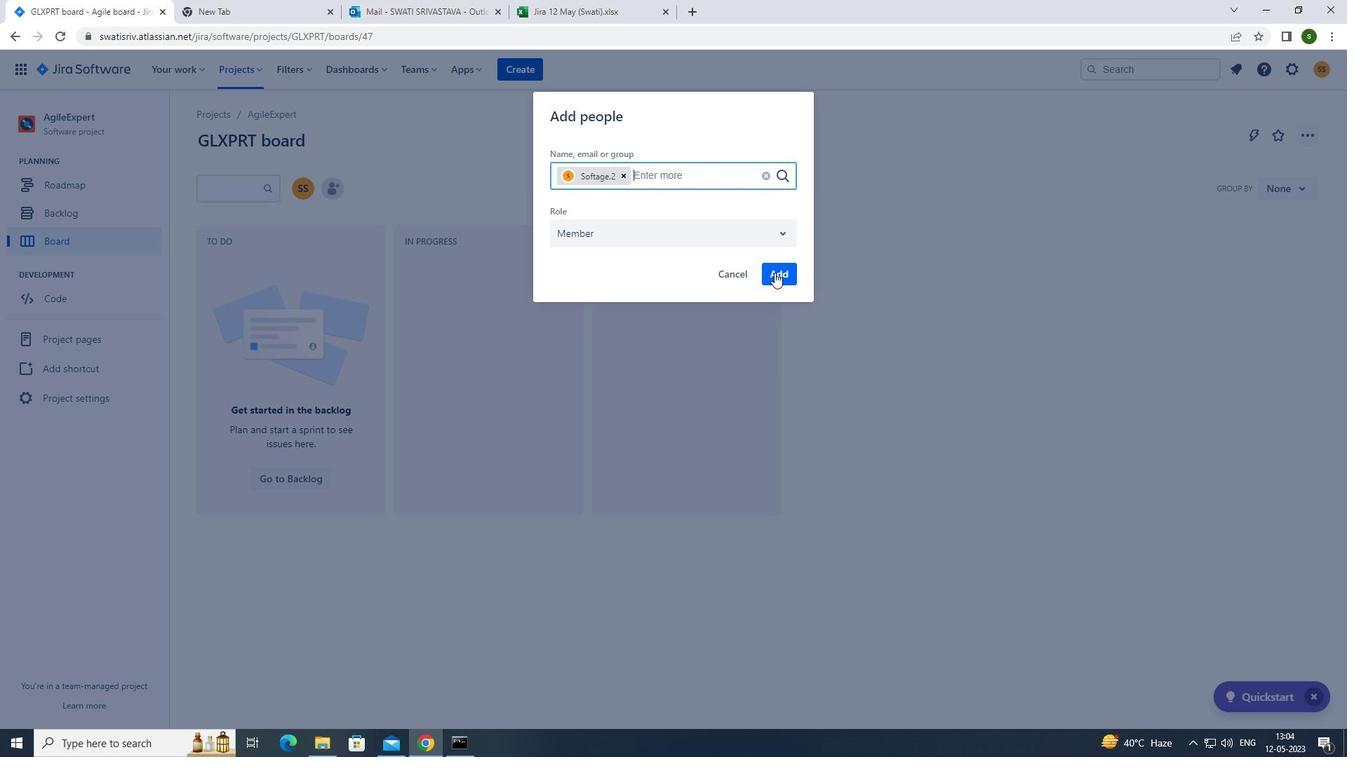 
Action: Mouse moved to (123, 393)
Screenshot: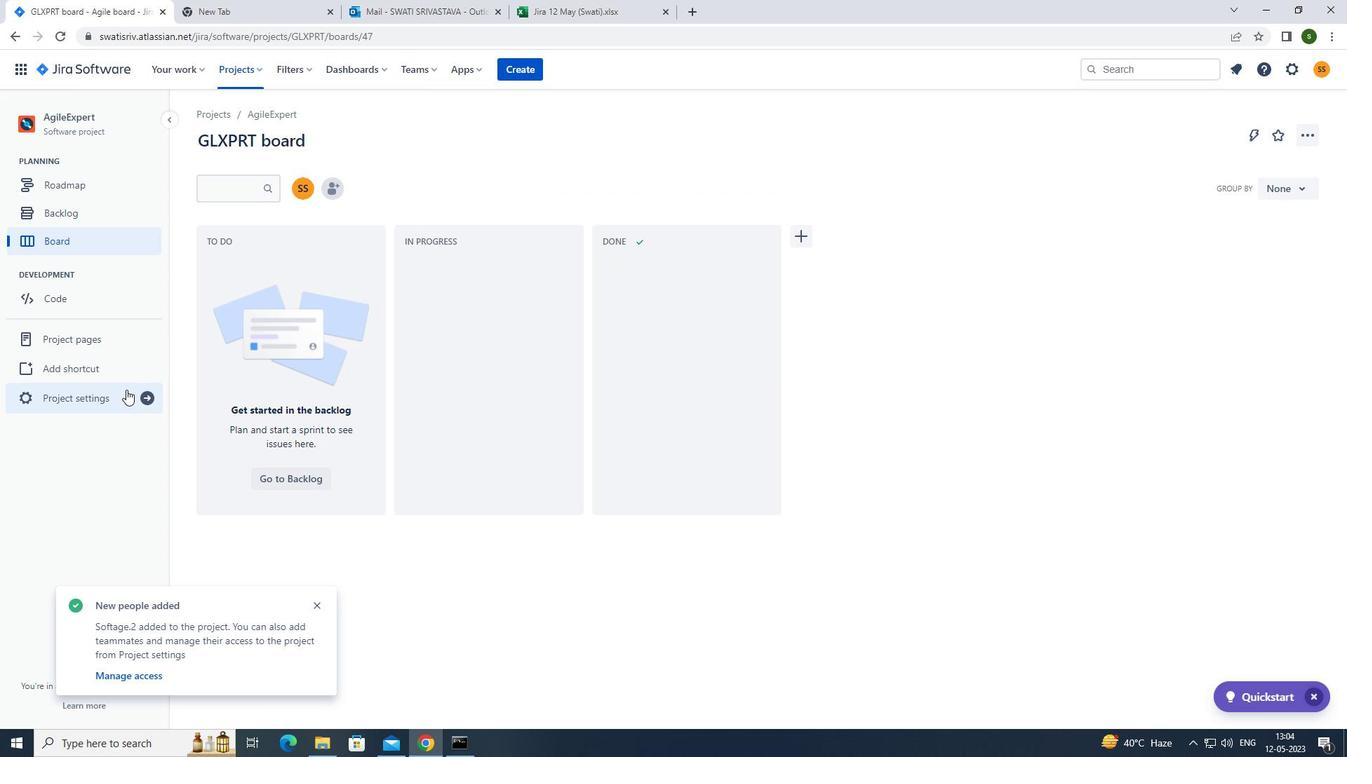 
Action: Mouse pressed left at (123, 393)
Screenshot: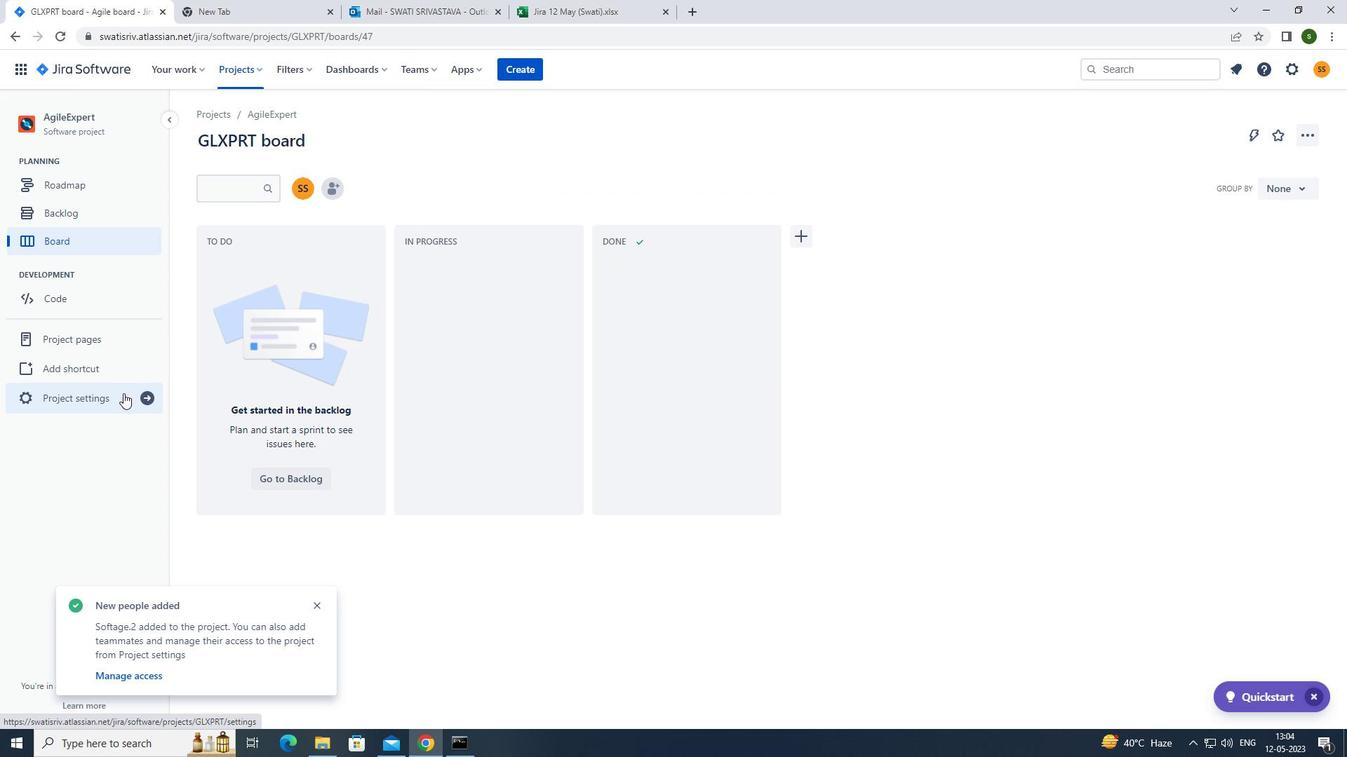 
Action: Mouse moved to (712, 500)
Screenshot: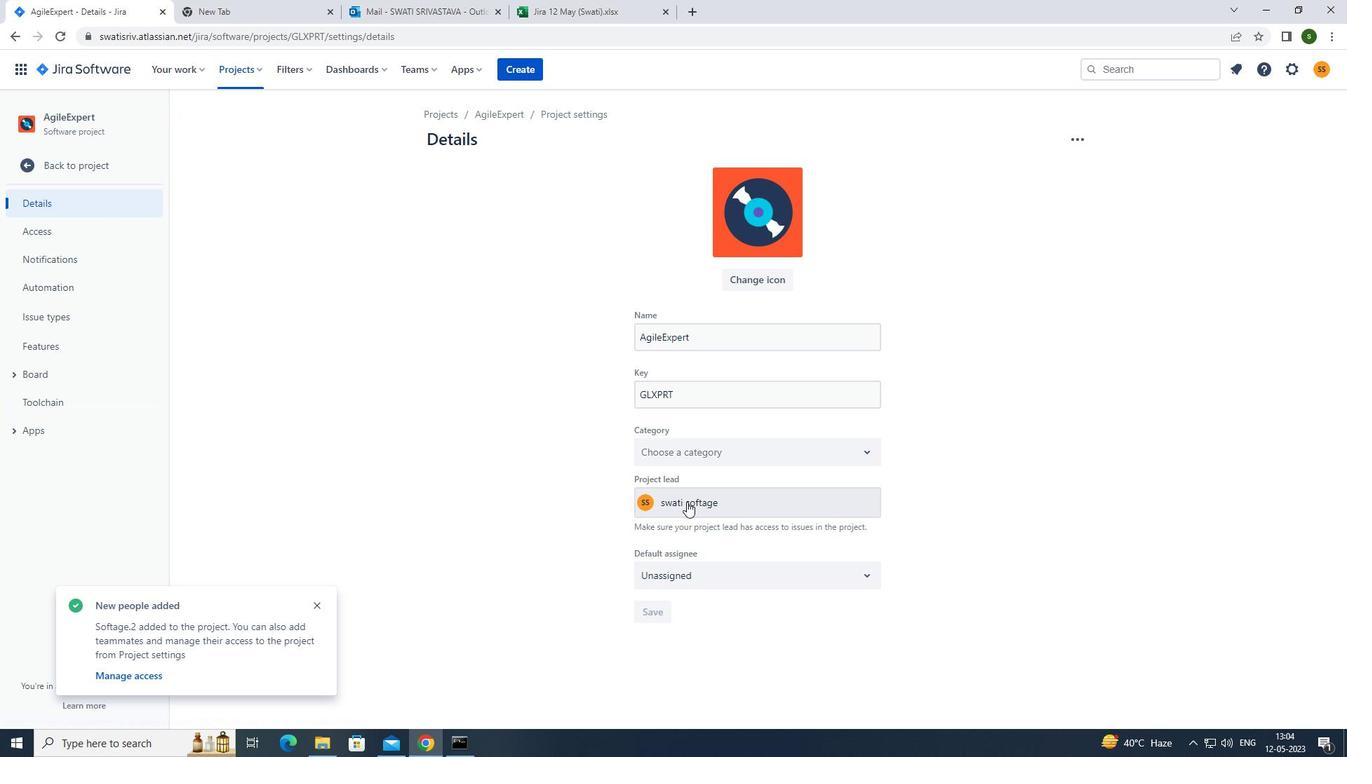 
Action: Mouse pressed left at (712, 500)
Screenshot: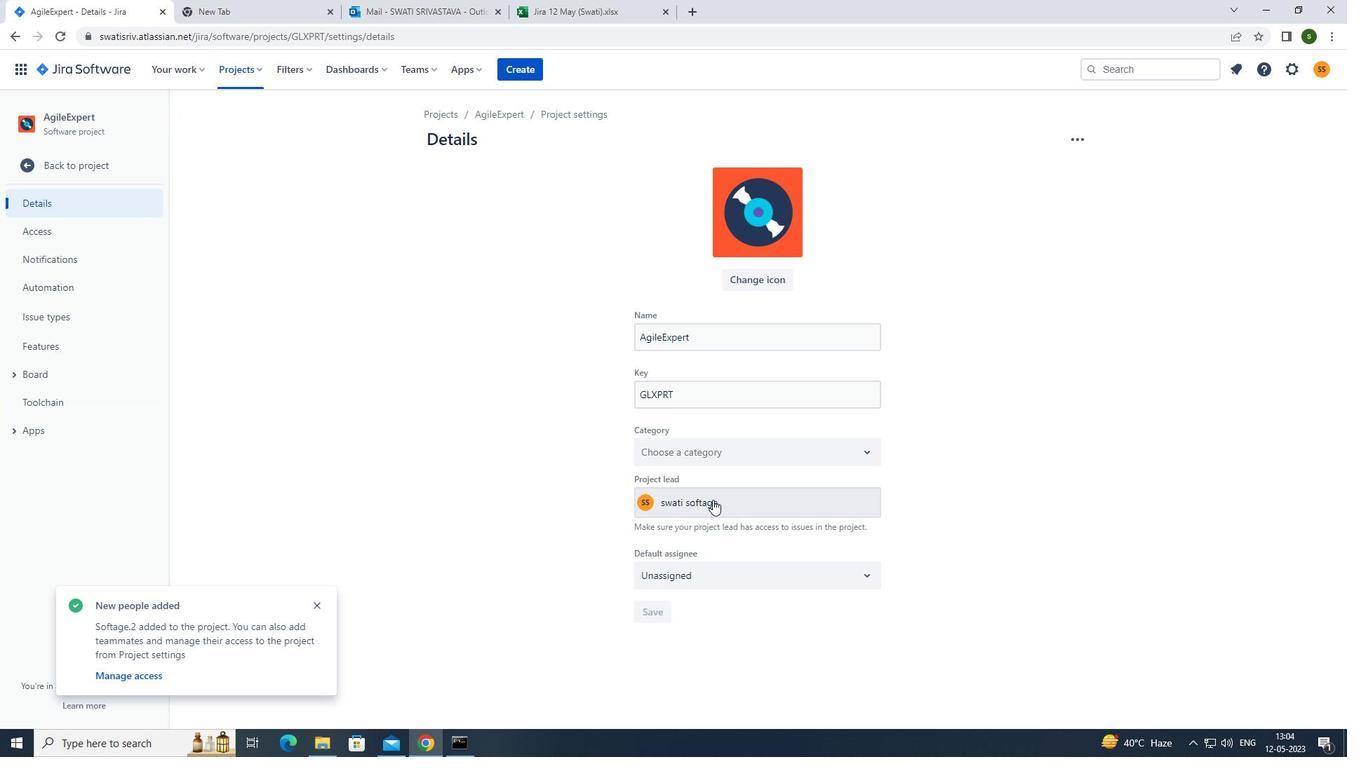 
Action: Mouse moved to (714, 706)
Screenshot: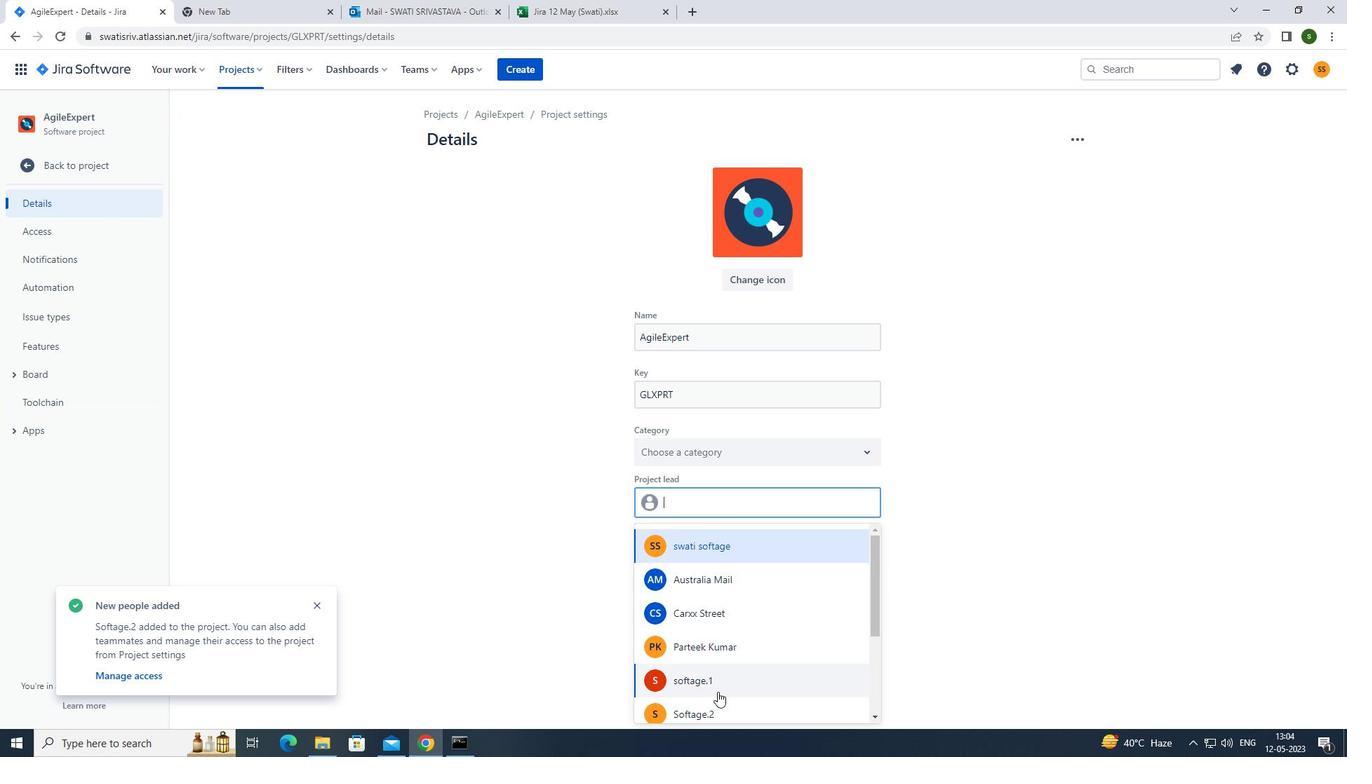 
Action: Mouse pressed left at (714, 706)
Screenshot: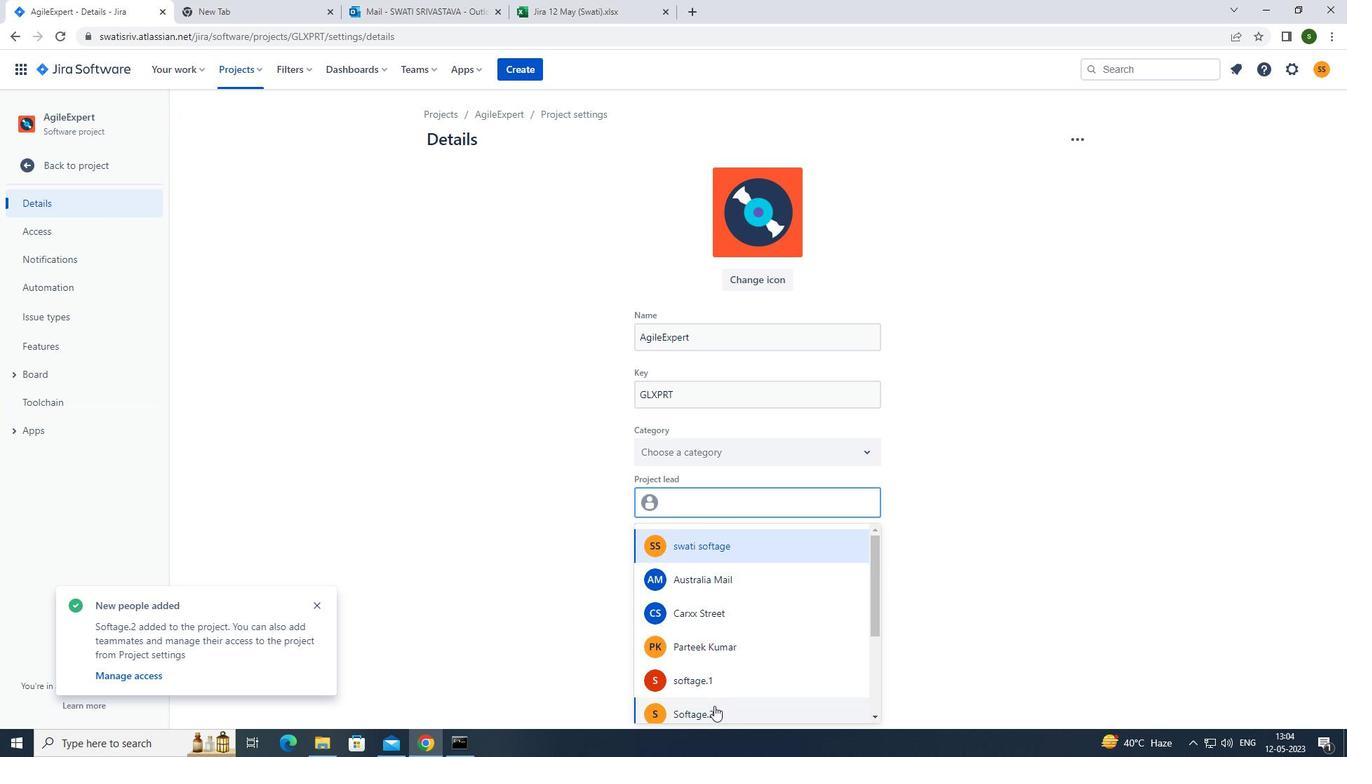 
Action: Mouse moved to (660, 616)
Screenshot: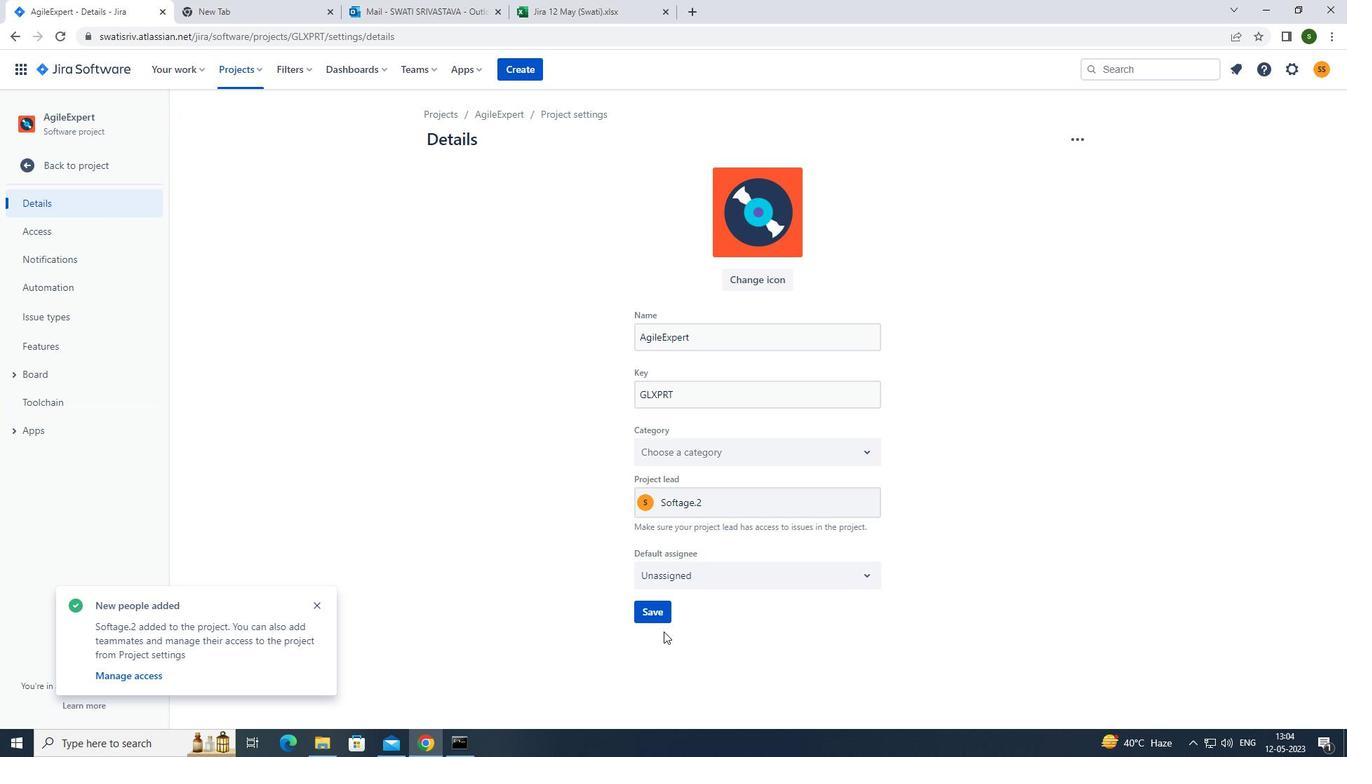 
Action: Mouse pressed left at (660, 616)
Screenshot: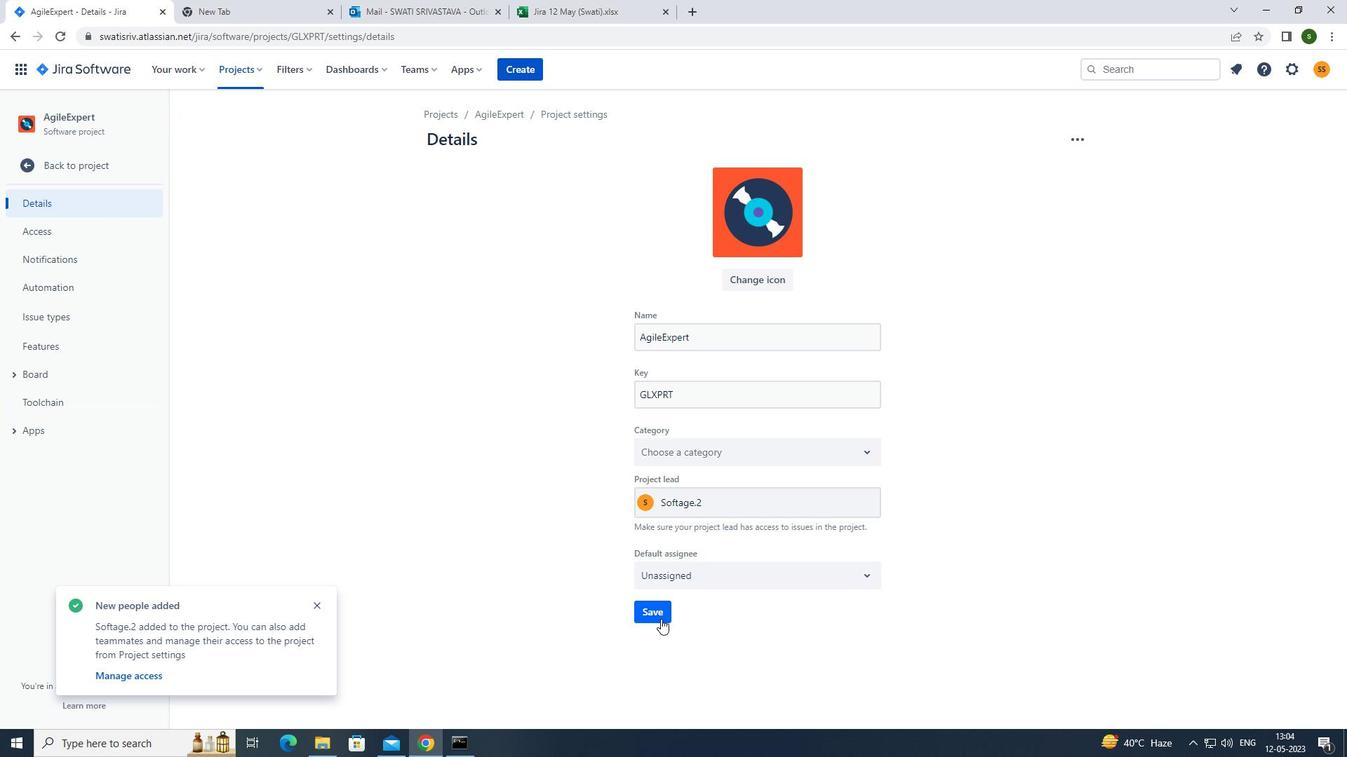 
Action: Mouse moved to (106, 169)
Screenshot: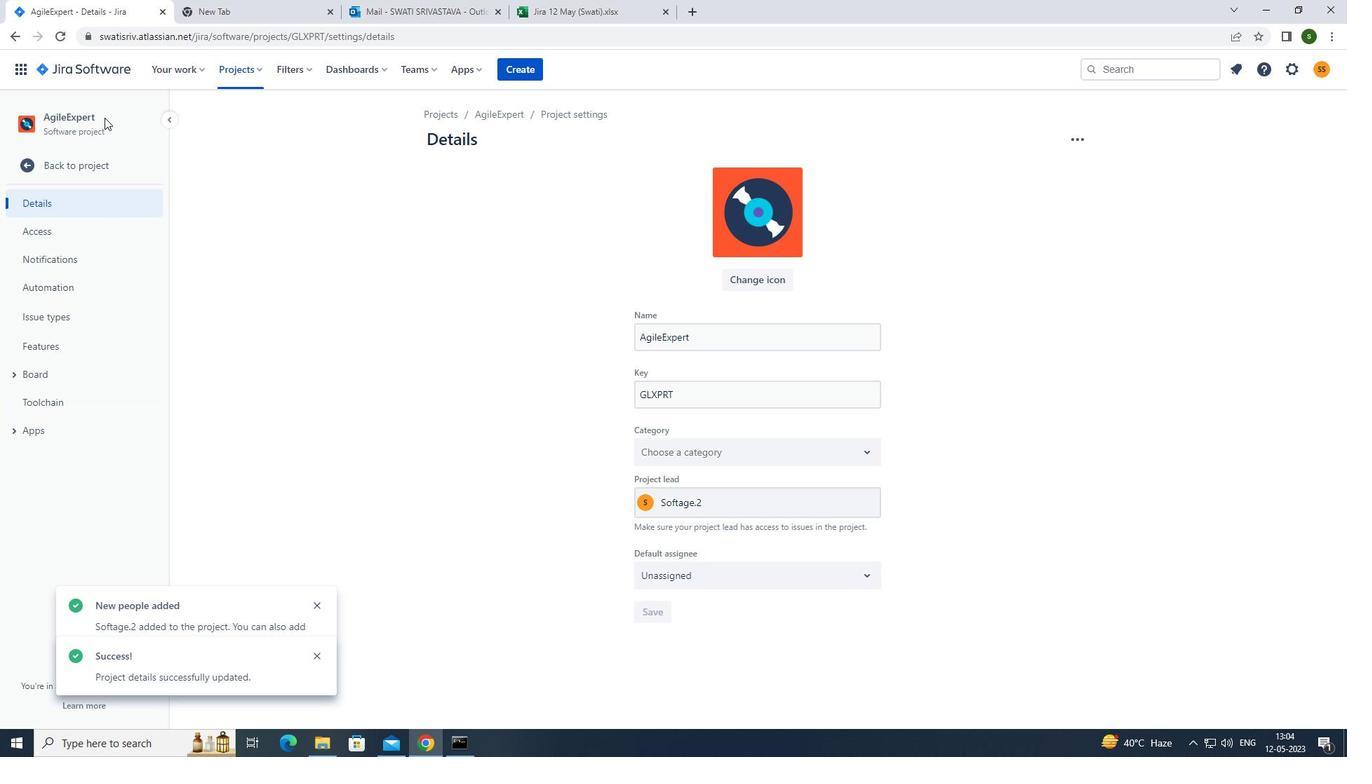 
Action: Mouse pressed left at (106, 169)
Screenshot: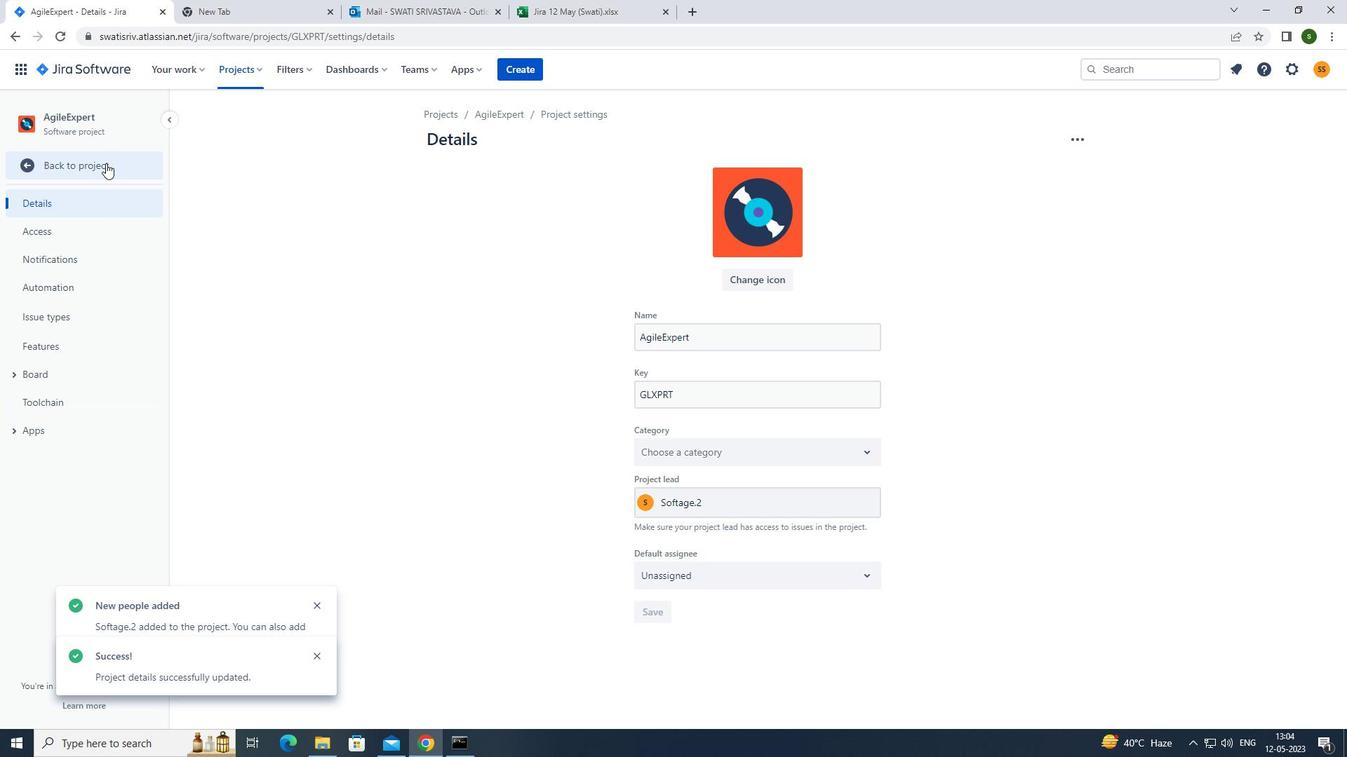 
Action: Mouse moved to (332, 191)
Screenshot: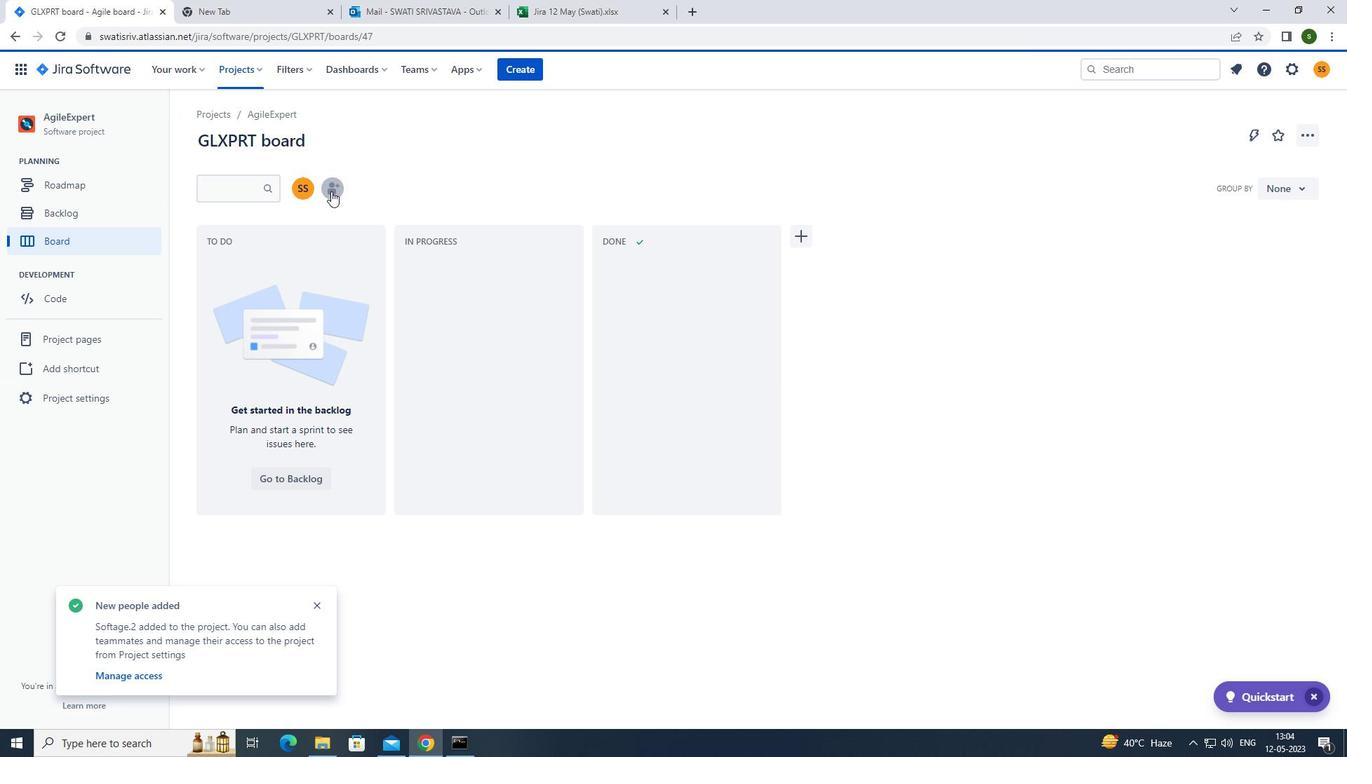 
Action: Mouse pressed left at (332, 191)
Screenshot: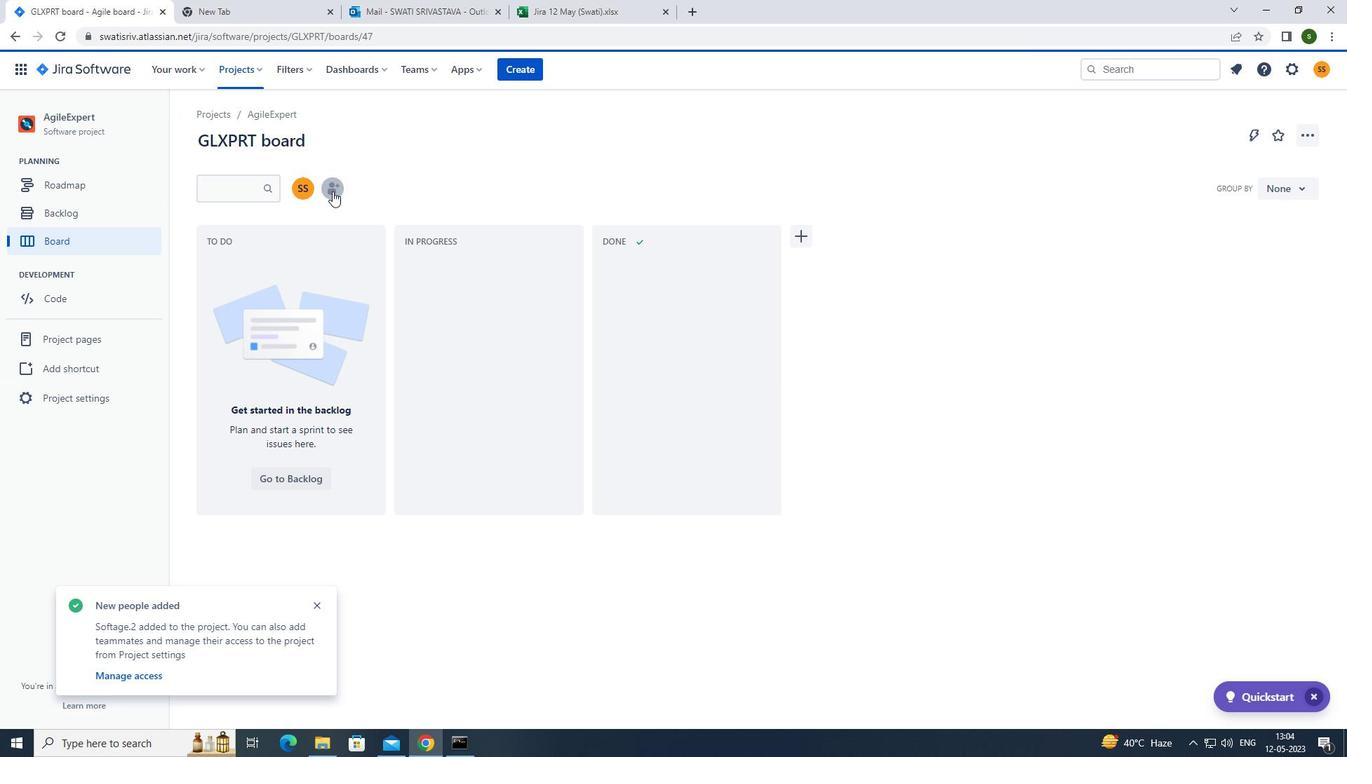 
Action: Mouse moved to (608, 192)
Screenshot: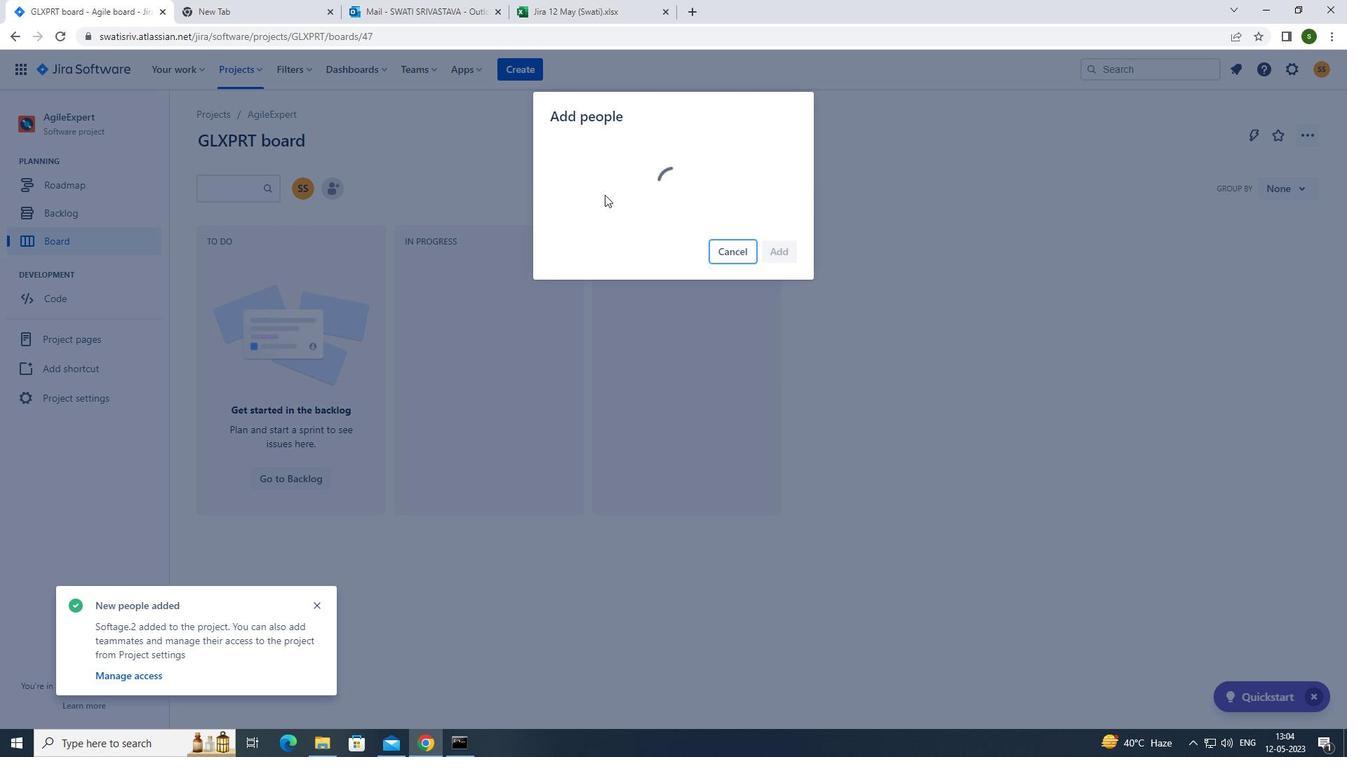 
Action: Key pressed so
Screenshot: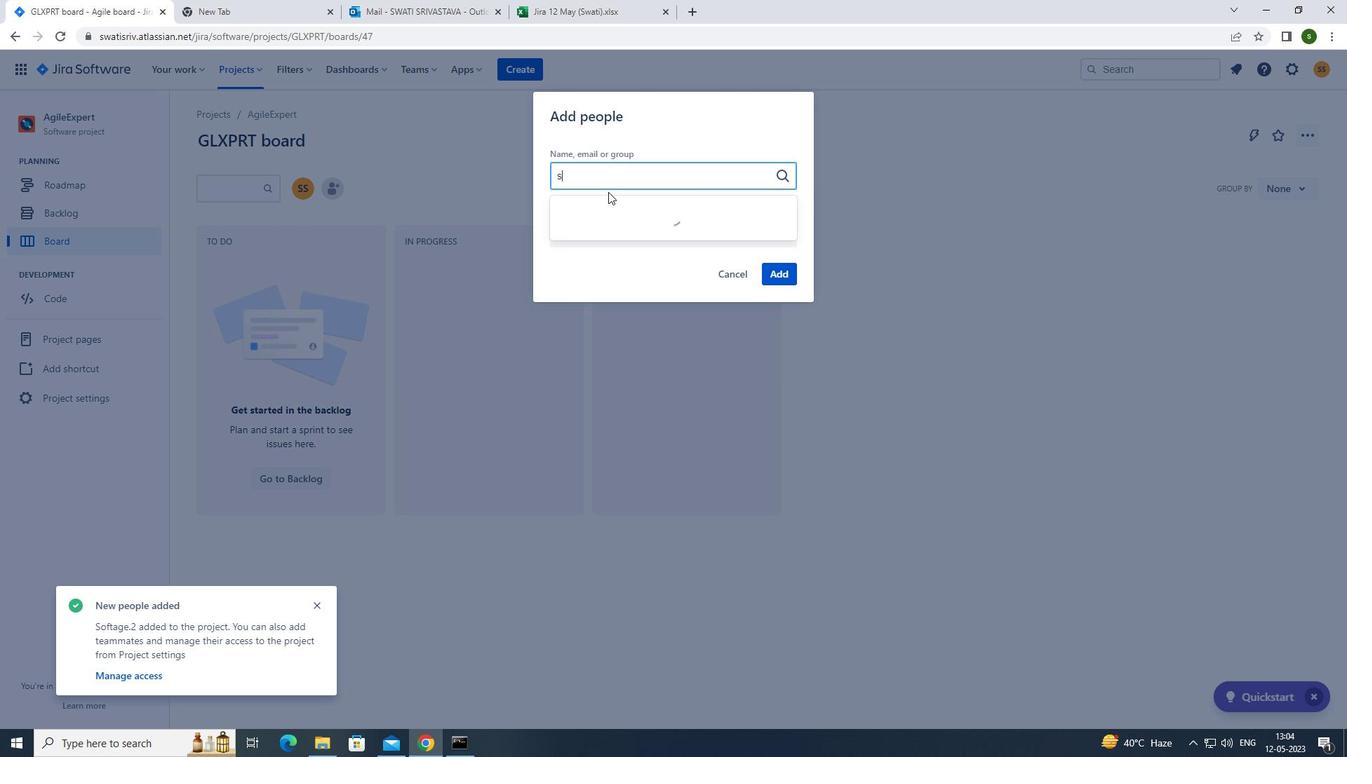 
Action: Mouse moved to (609, 357)
Screenshot: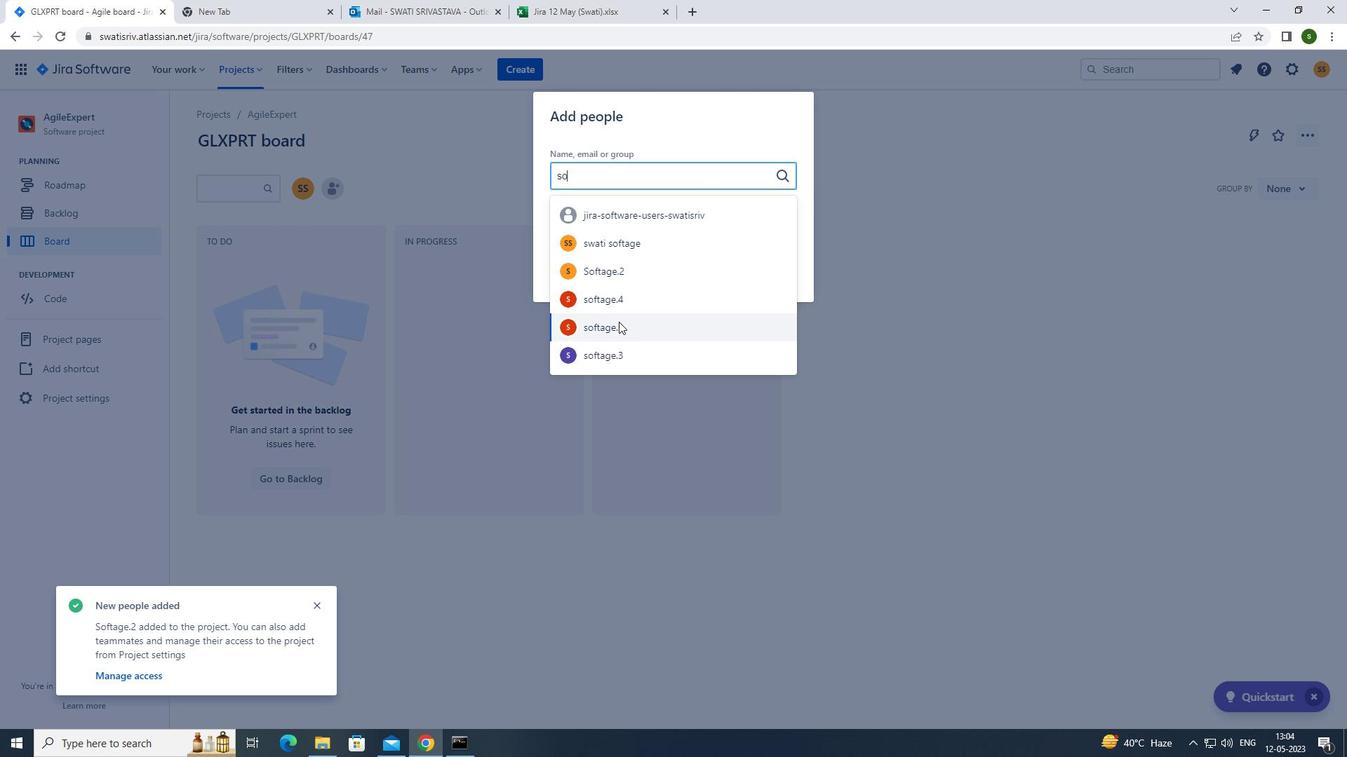 
Action: Mouse pressed left at (609, 357)
Screenshot: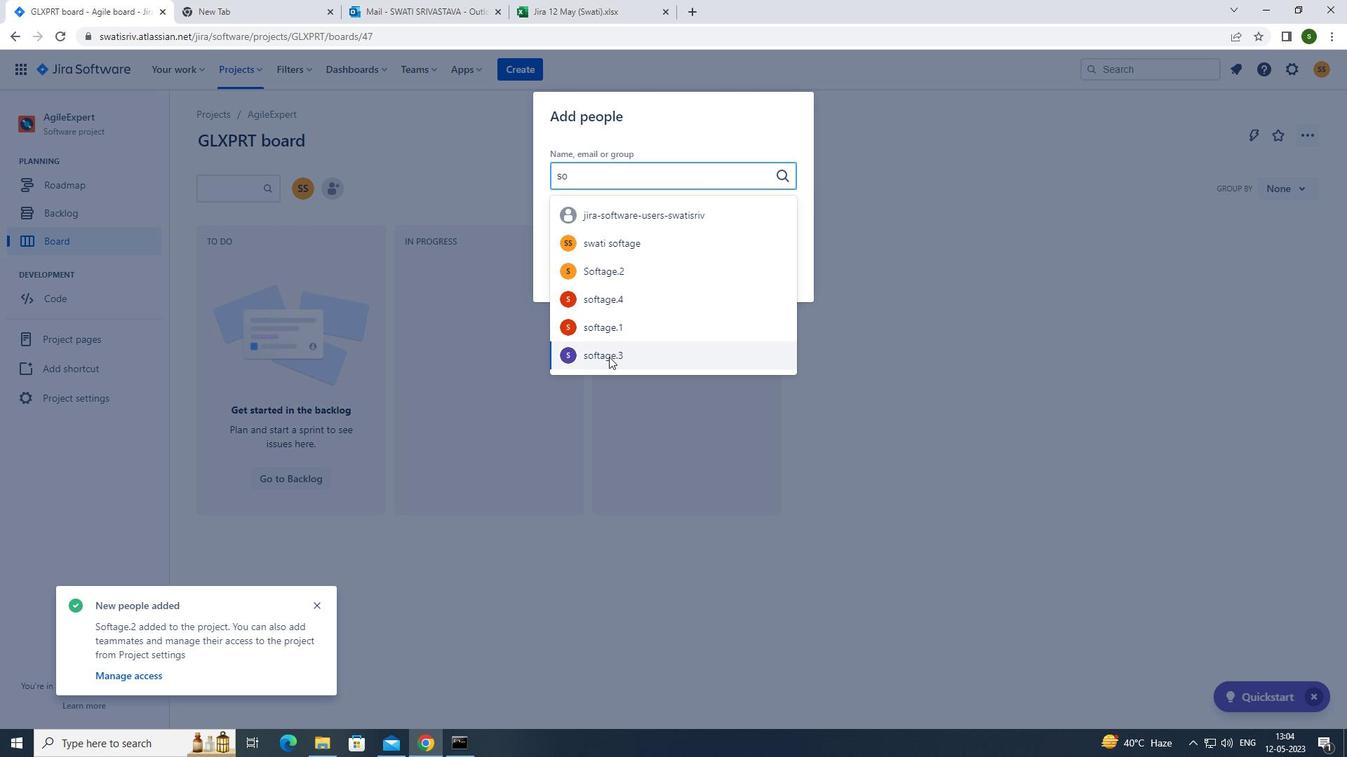 
Action: Mouse moved to (778, 272)
Screenshot: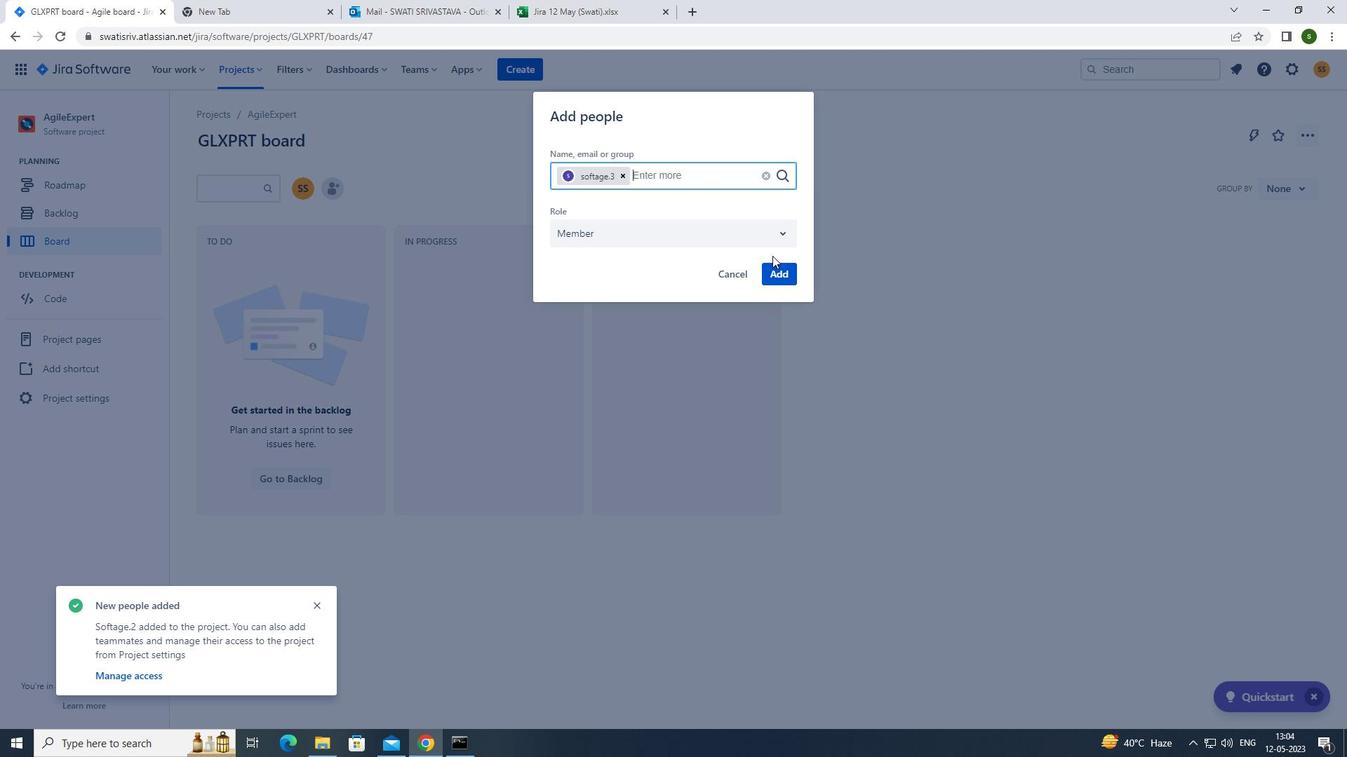
Action: Mouse pressed left at (778, 272)
Screenshot: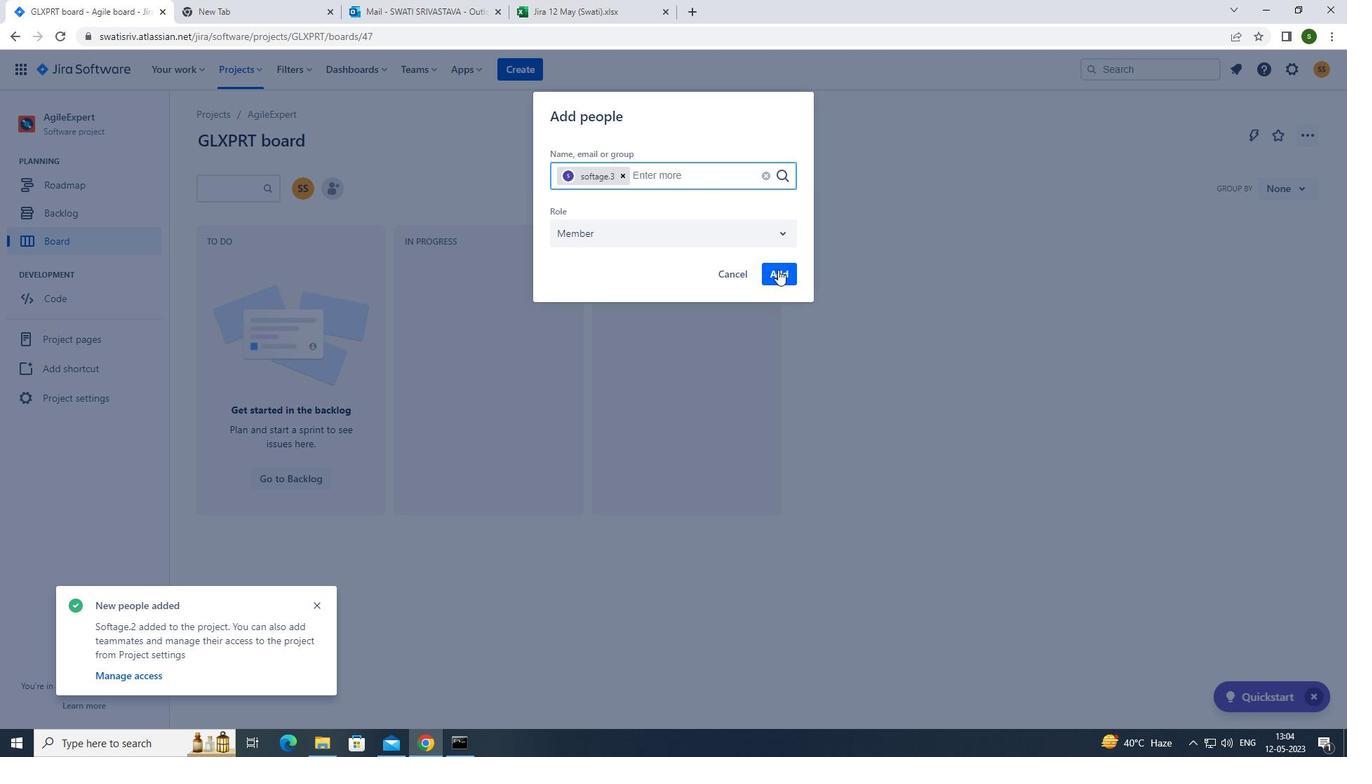 
Action: Mouse moved to (870, 315)
Screenshot: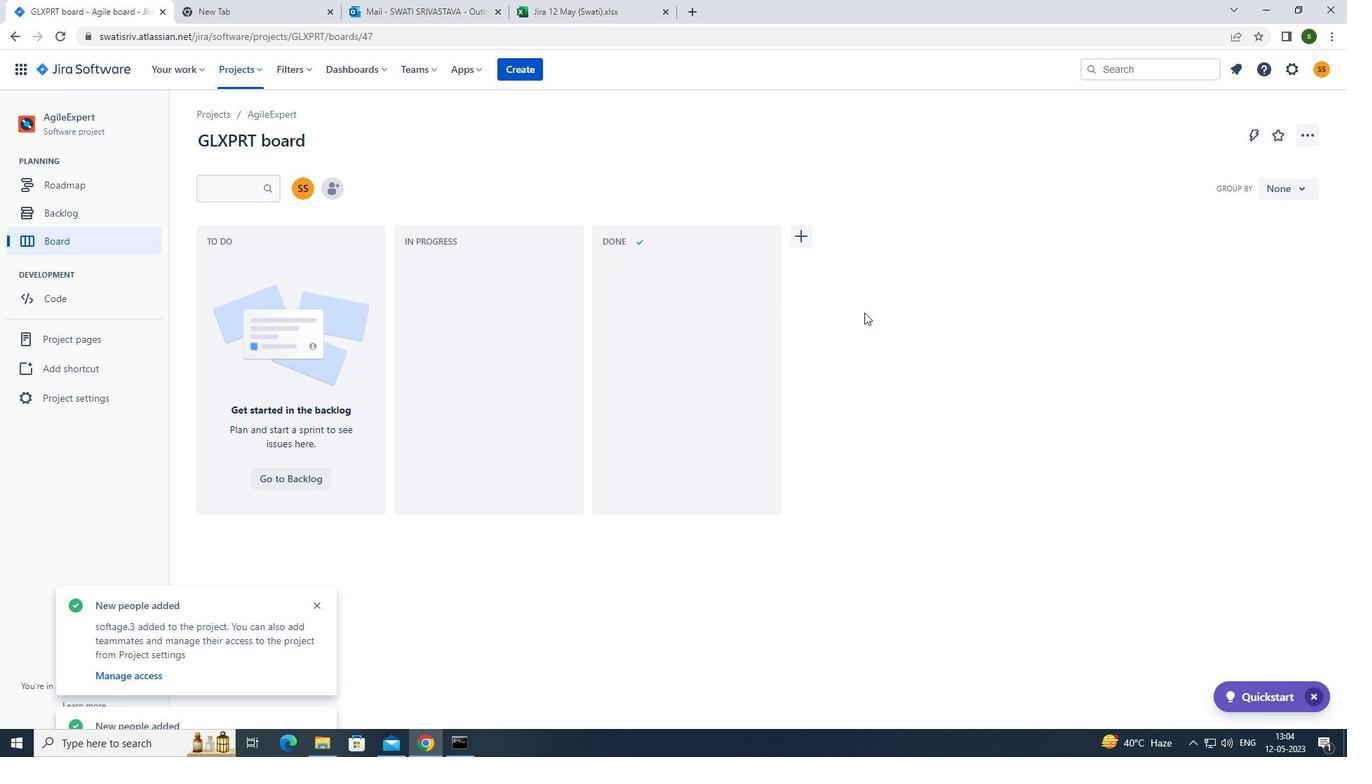 
